Task: Open Card Task Management Review in Board Agile Project Management to Workspace Information Technology and add a team member Softage.1@softage.net, a label Green, a checklist Career Development, an attachment from your onedrive, a color Green and finally, add a card description 'Conduct market analysis for new product launch' and a comment 'Given the potential impact of this task on our company financial performance, let us ensure that we approach it with a focus on ROI.'. Add a start date 'Jan 05, 1900' with a due date 'Jan 12, 1900'
Action: Mouse moved to (56, 267)
Screenshot: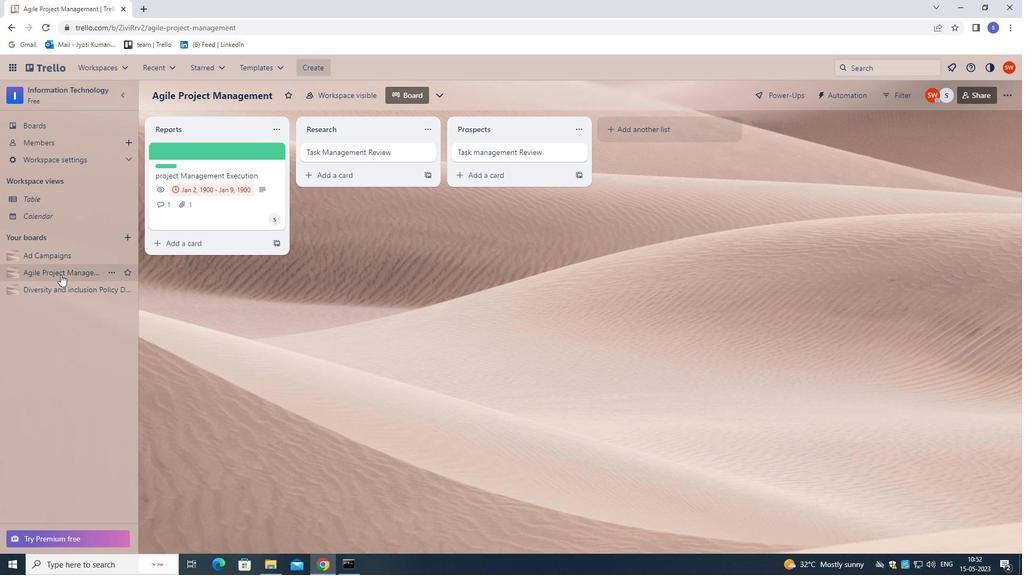 
Action: Mouse pressed left at (56, 267)
Screenshot: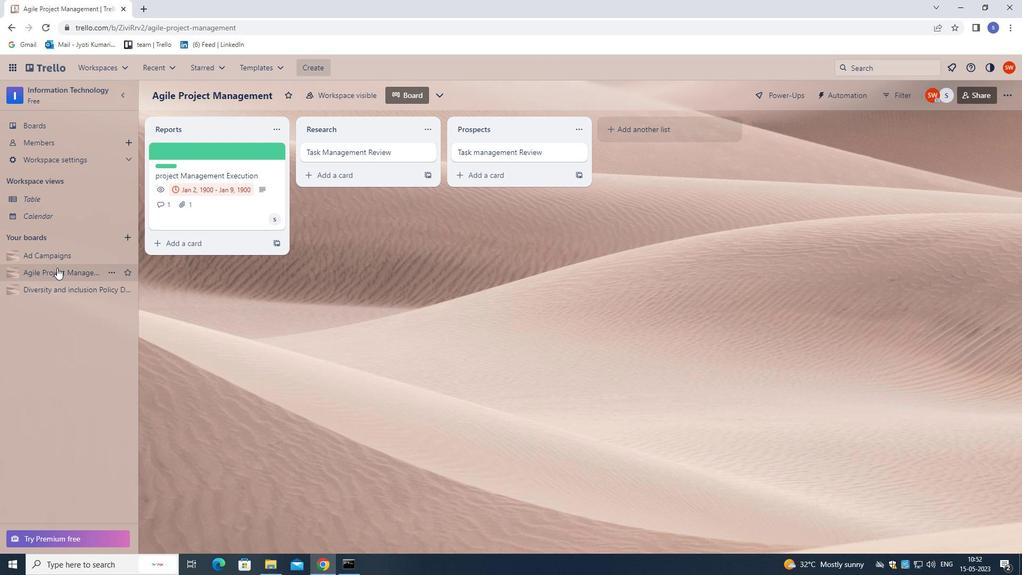 
Action: Mouse pressed left at (56, 267)
Screenshot: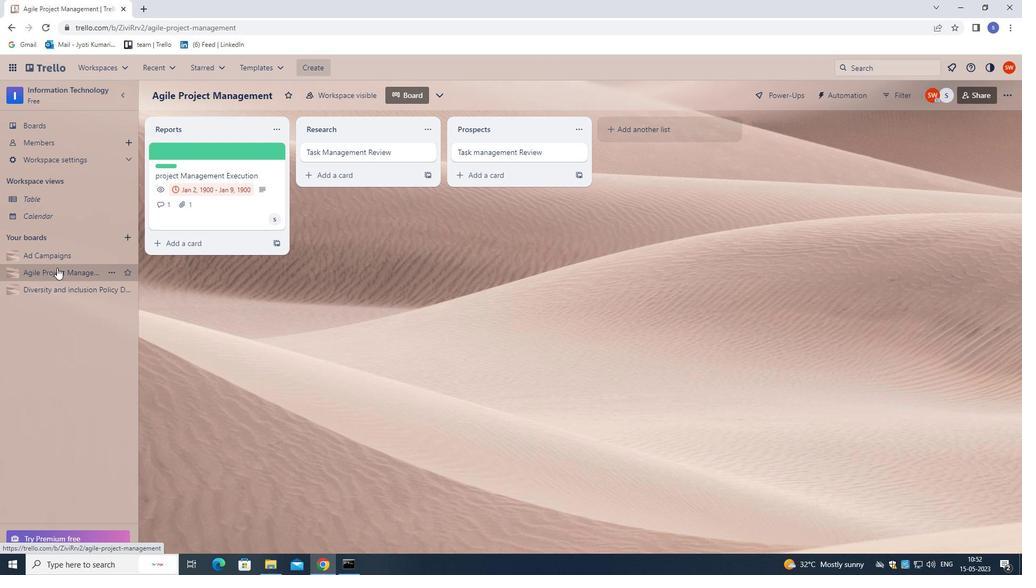 
Action: Mouse moved to (321, 151)
Screenshot: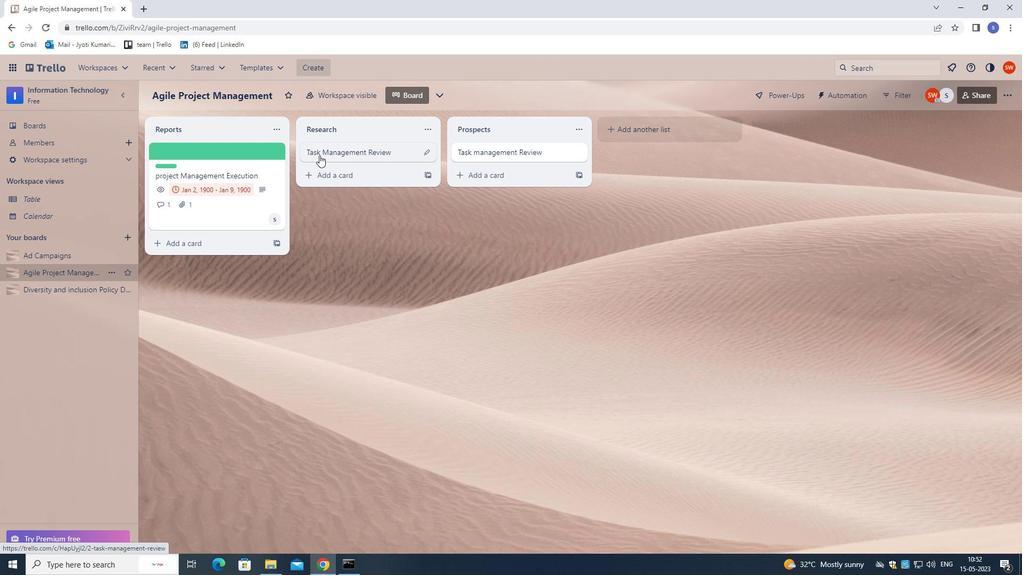 
Action: Mouse pressed left at (321, 151)
Screenshot: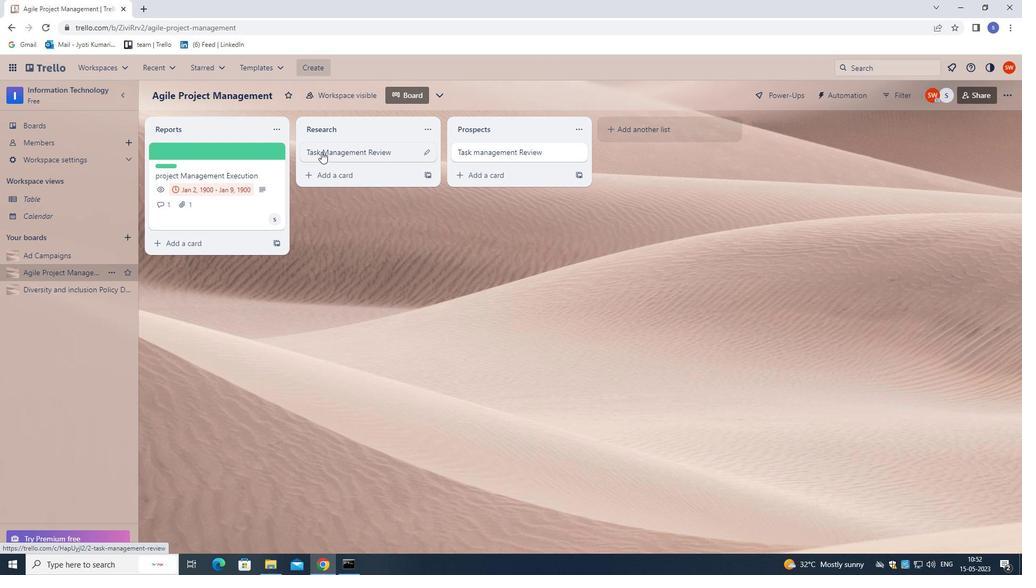 
Action: Mouse moved to (650, 189)
Screenshot: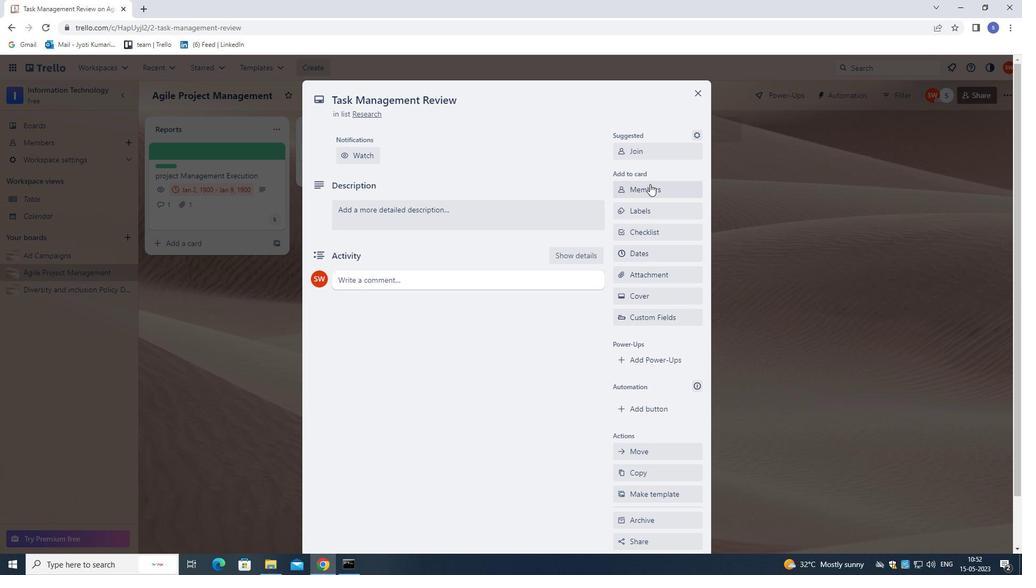 
Action: Mouse pressed left at (650, 189)
Screenshot: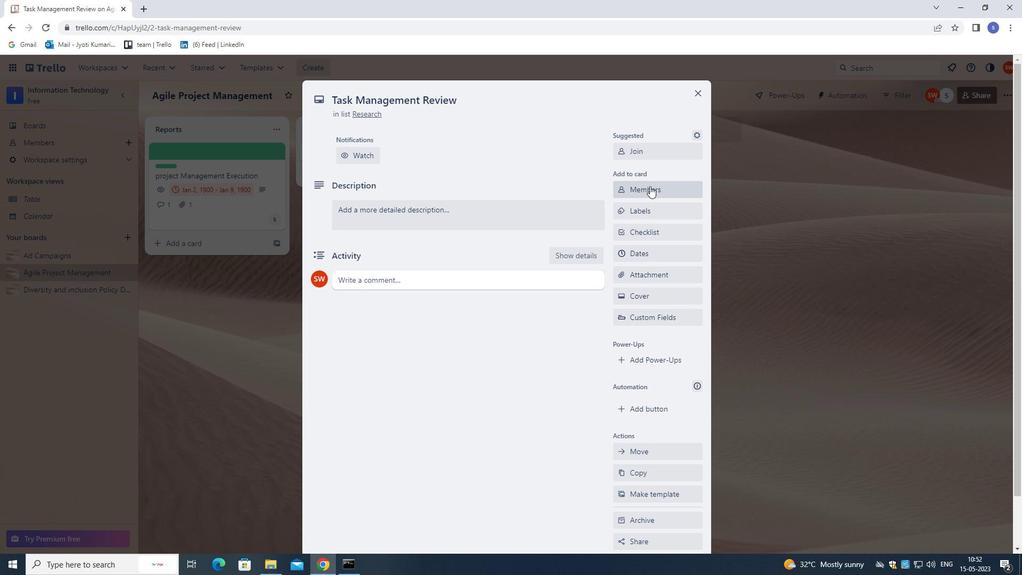 
Action: Mouse moved to (72, 253)
Screenshot: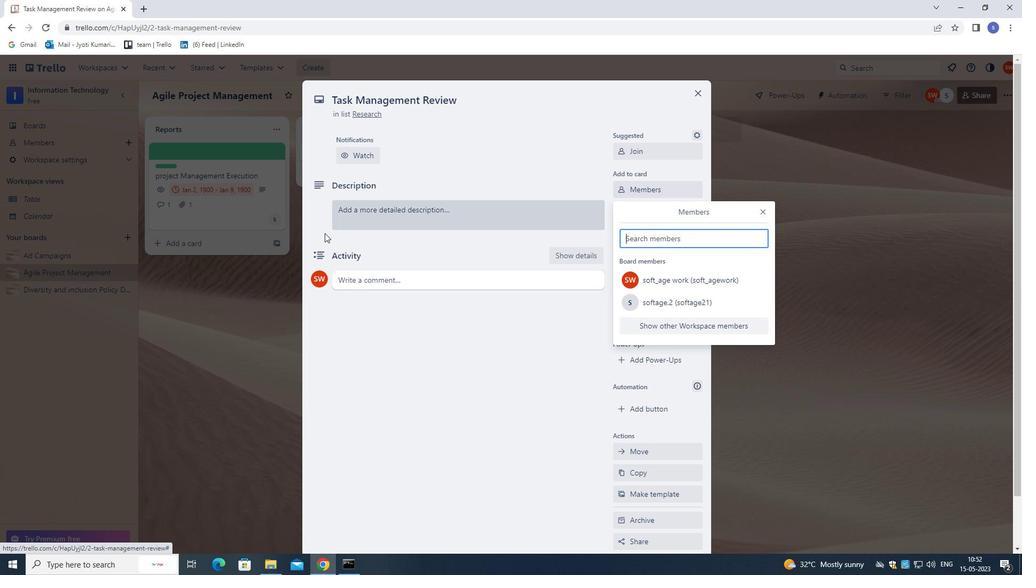 
Action: Key pressed softage.1<Key.shift>@SOFTAGE.NET
Screenshot: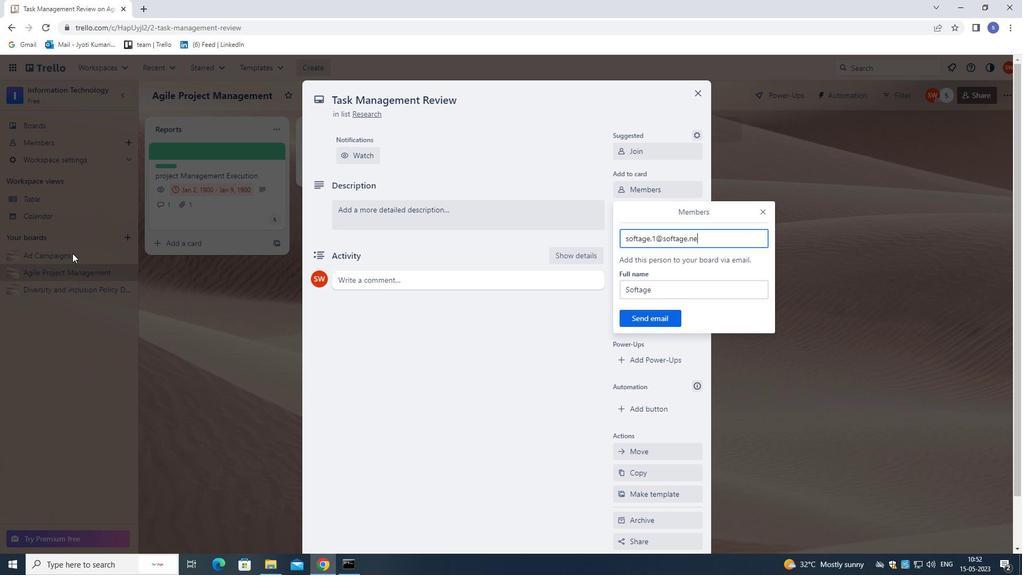 
Action: Mouse moved to (641, 322)
Screenshot: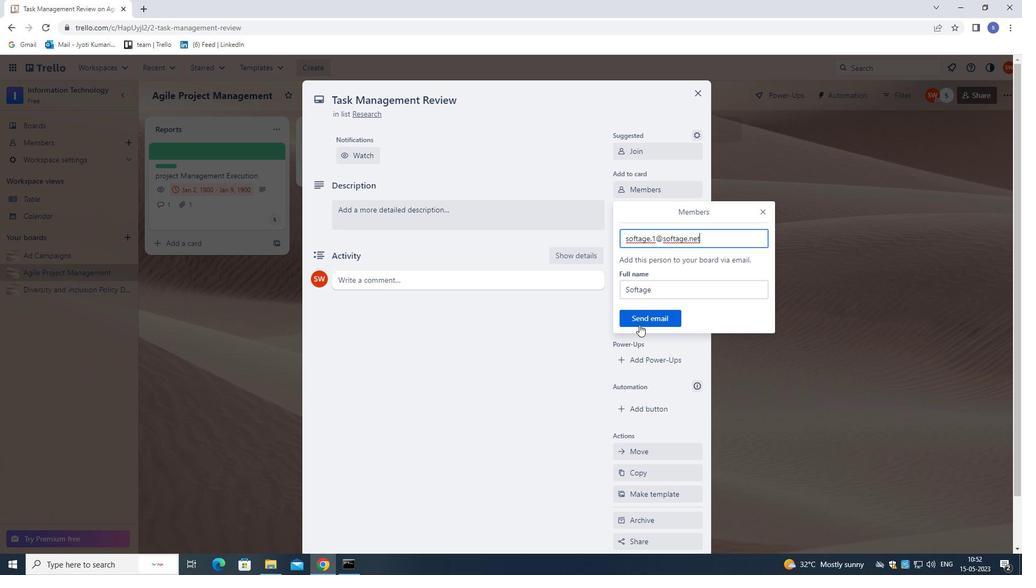 
Action: Mouse pressed left at (641, 322)
Screenshot: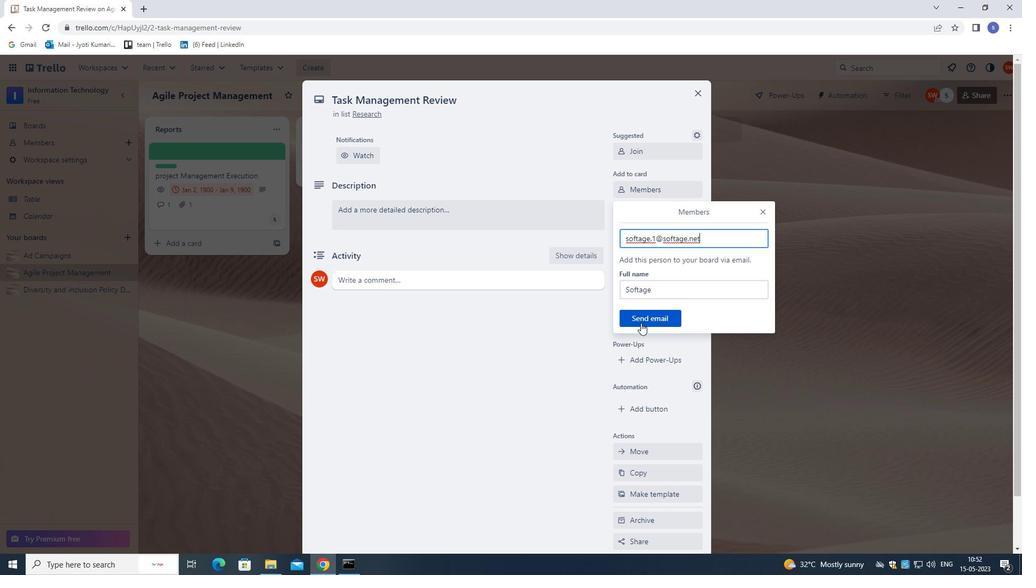
Action: Mouse moved to (652, 213)
Screenshot: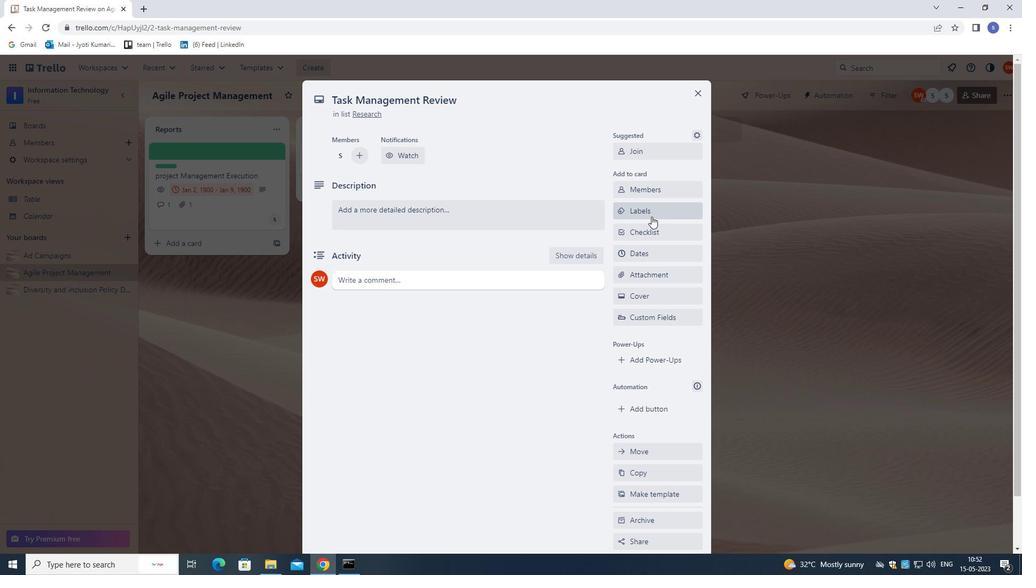 
Action: Mouse pressed left at (652, 213)
Screenshot: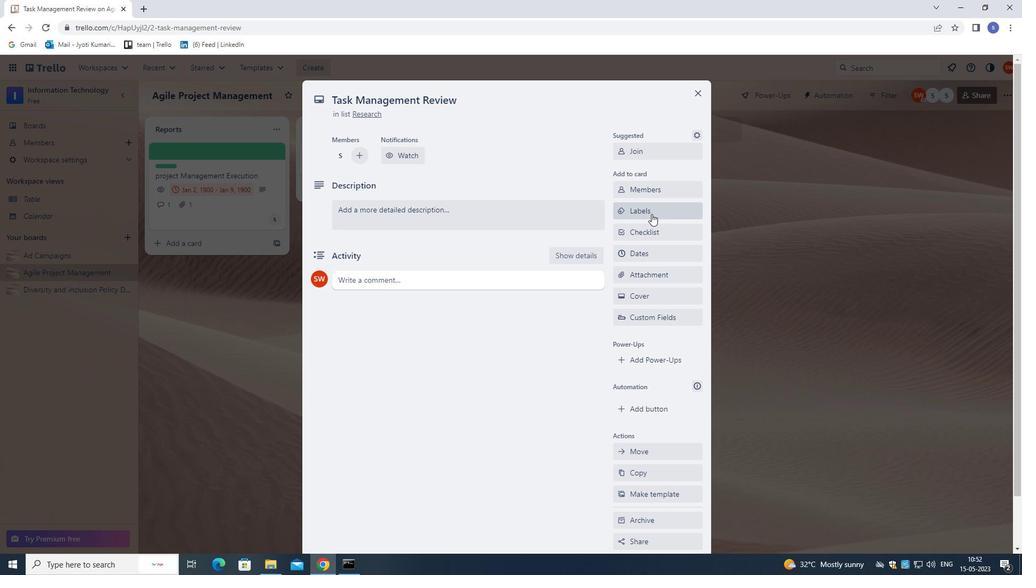 
Action: Mouse moved to (647, 216)
Screenshot: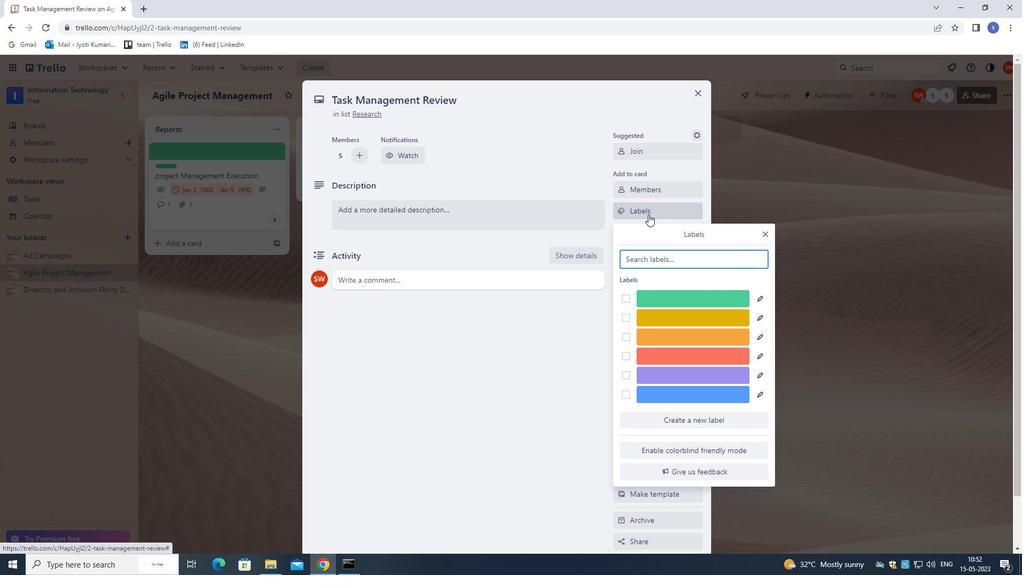 
Action: Key pressed G
Screenshot: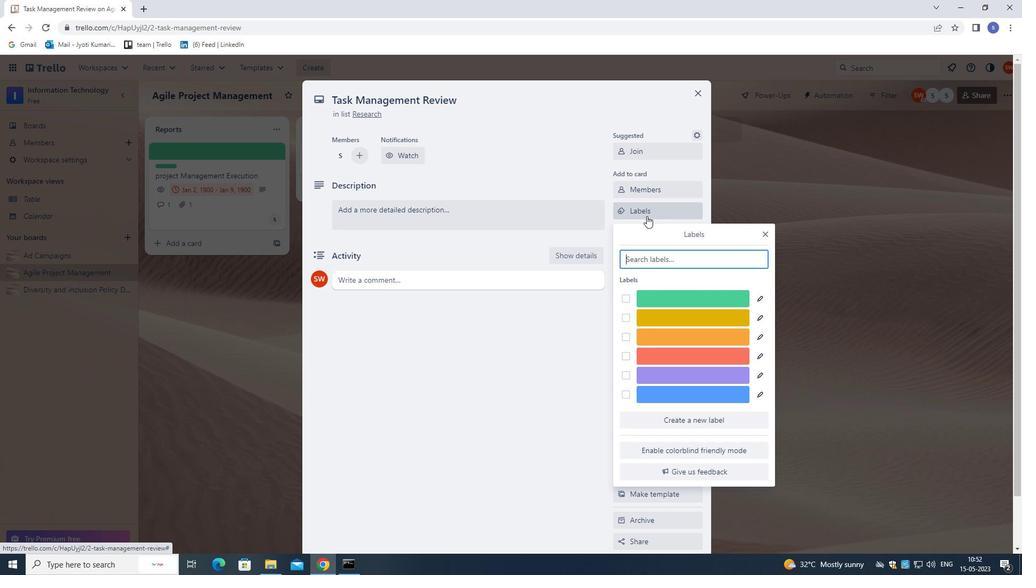 
Action: Mouse moved to (657, 299)
Screenshot: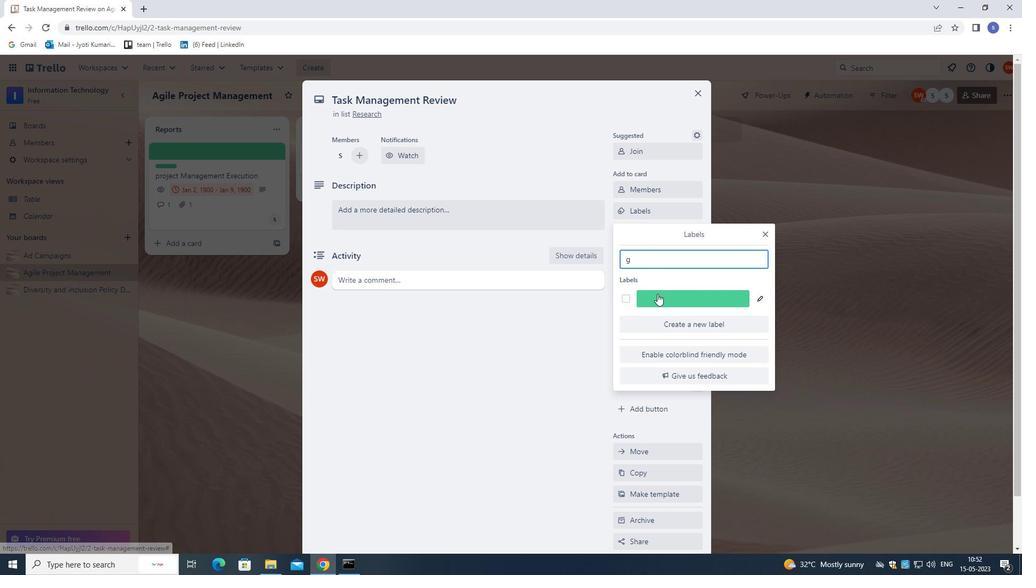 
Action: Mouse pressed left at (657, 299)
Screenshot: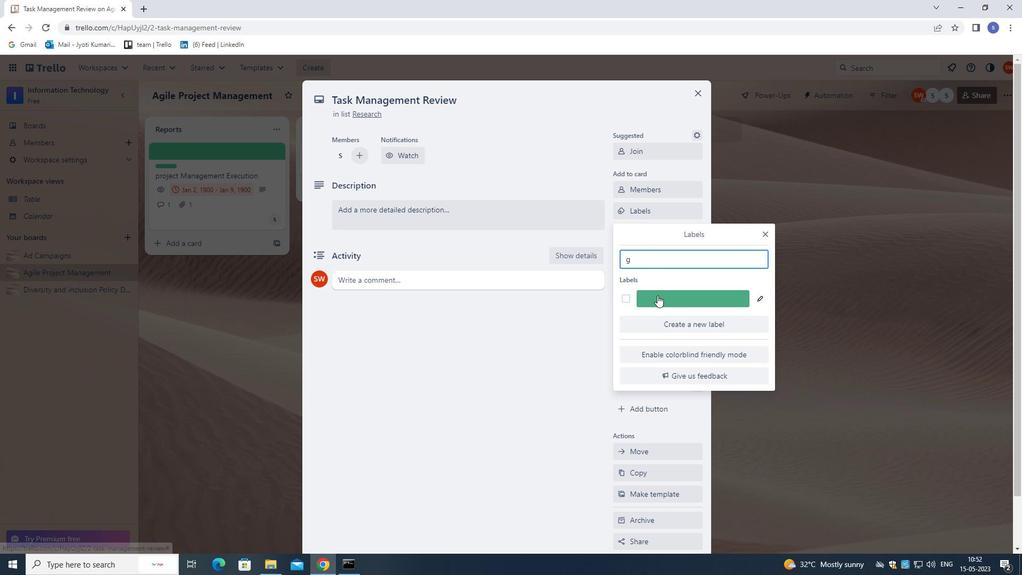 
Action: Mouse moved to (767, 230)
Screenshot: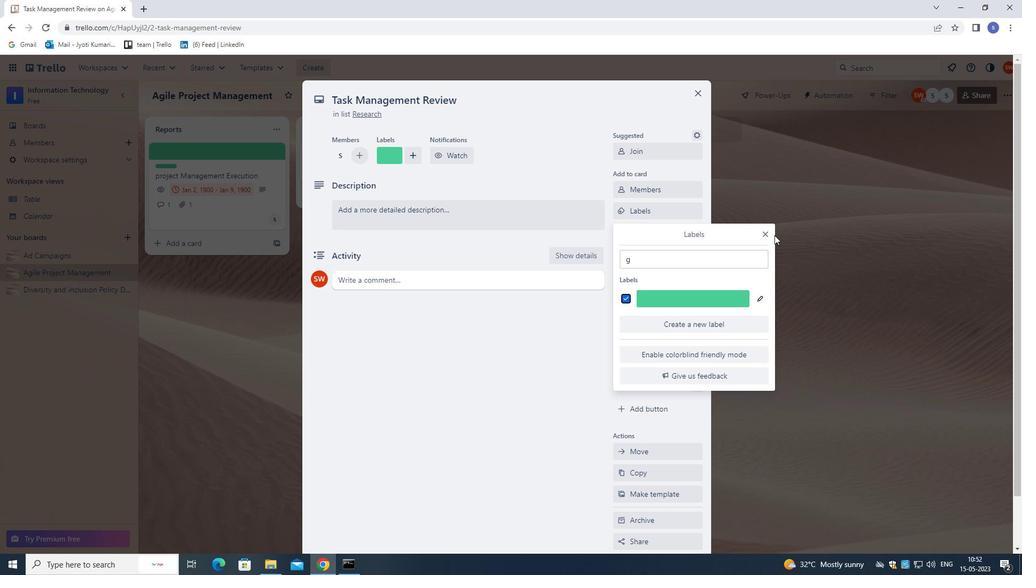 
Action: Mouse pressed left at (767, 230)
Screenshot: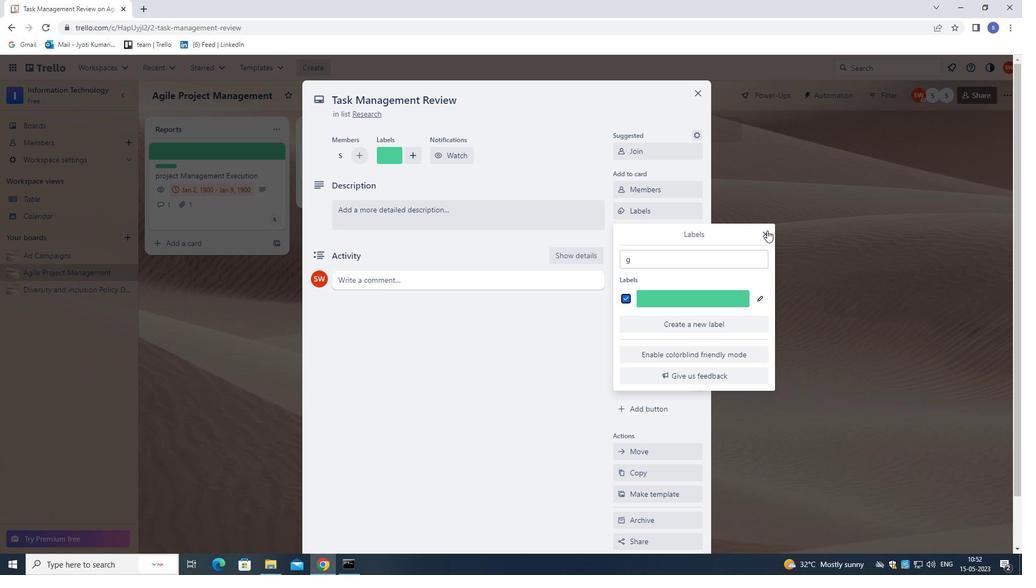 
Action: Mouse moved to (665, 232)
Screenshot: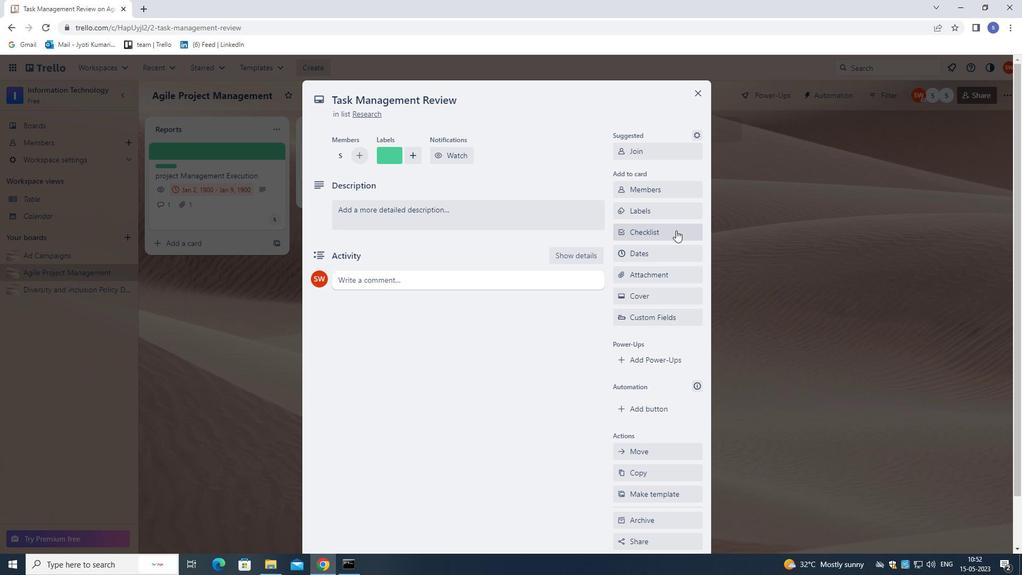 
Action: Mouse pressed left at (665, 232)
Screenshot: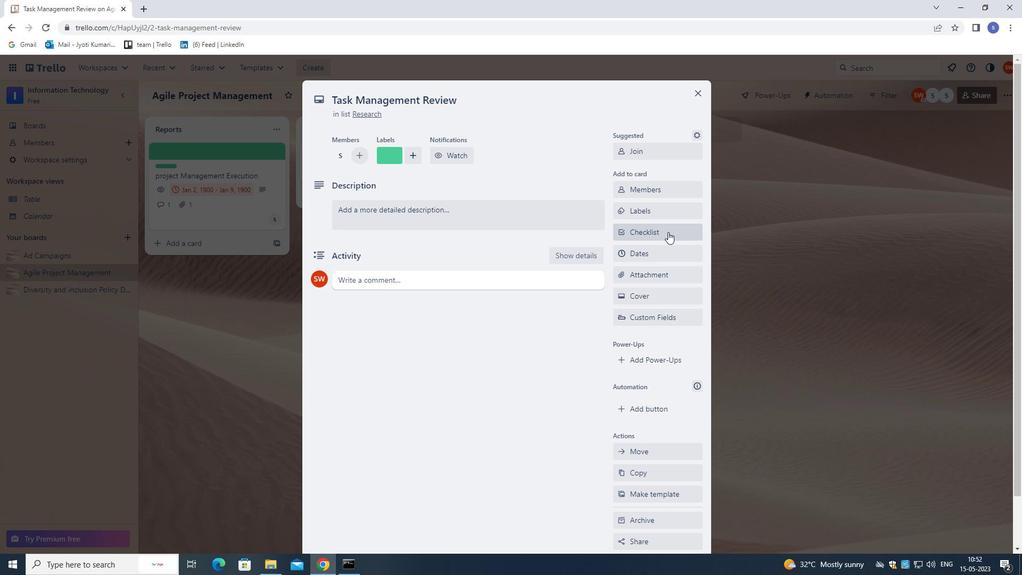 
Action: Mouse moved to (361, 299)
Screenshot: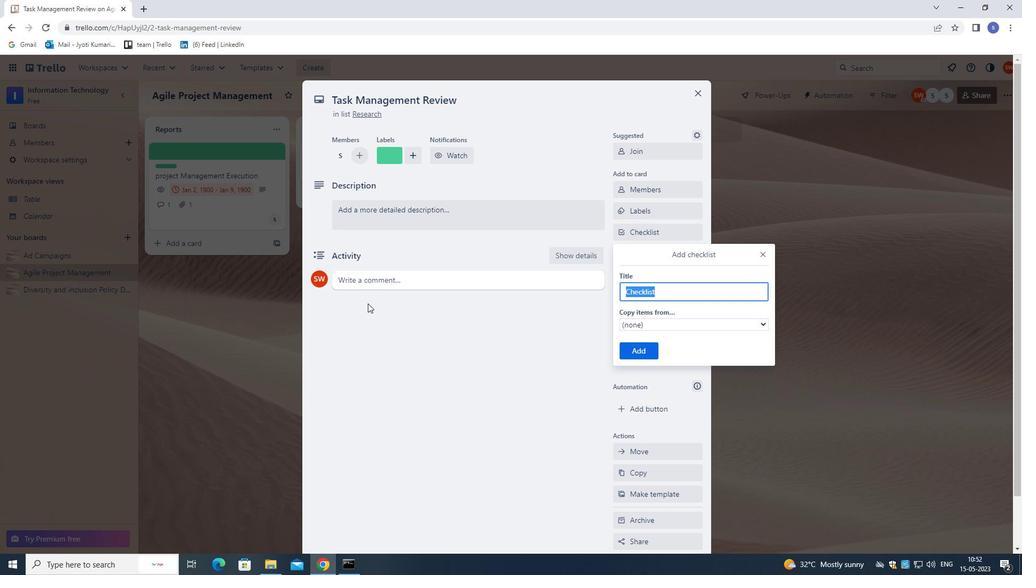 
Action: Key pressed <Key.shift>CAREER<Key.space><Key.shift>DEVELOPMENT
Screenshot: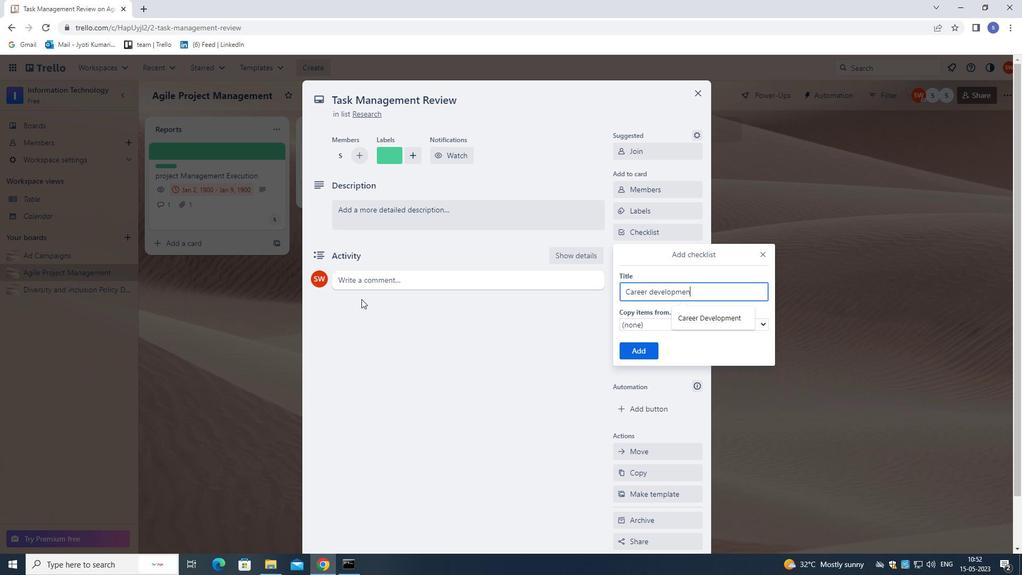 
Action: Mouse moved to (541, 370)
Screenshot: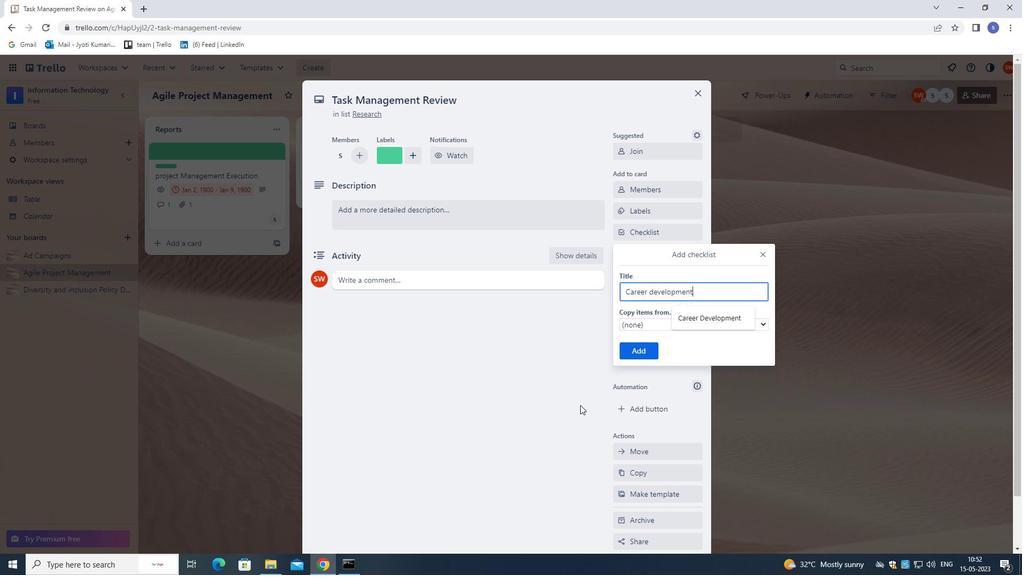 
Action: Key pressed <Key.enter>
Screenshot: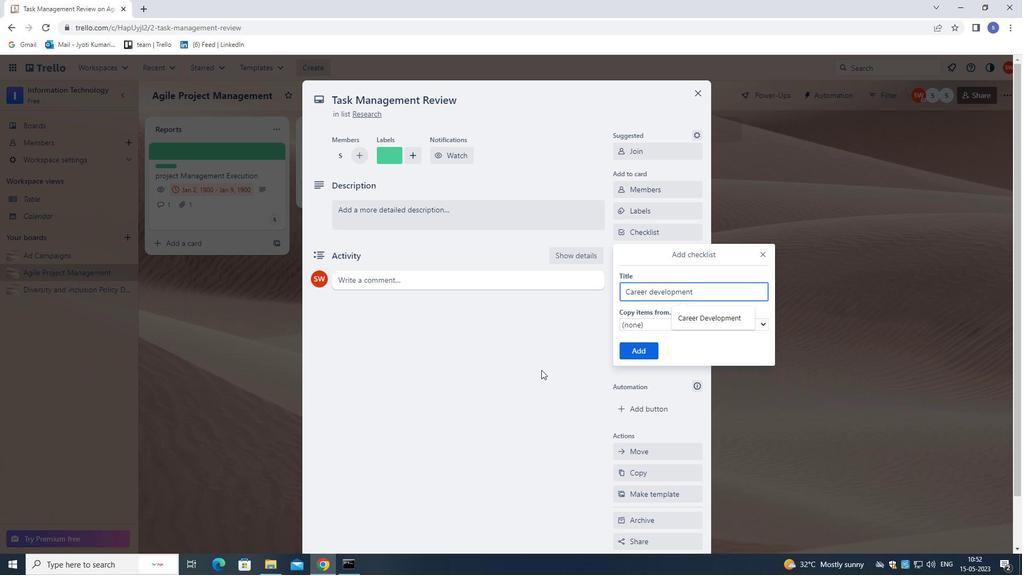 
Action: Mouse moved to (654, 253)
Screenshot: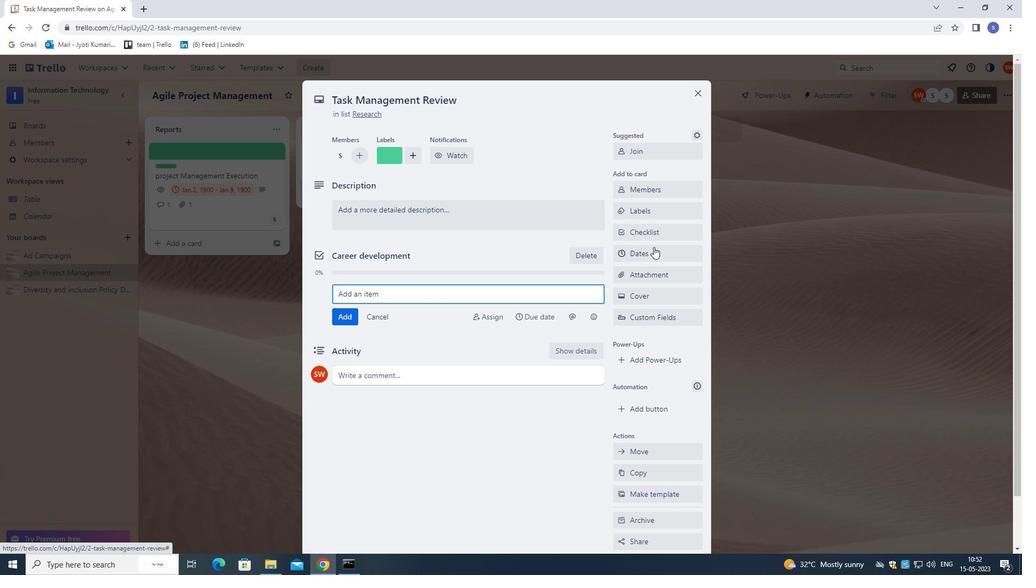 
Action: Mouse pressed left at (654, 253)
Screenshot: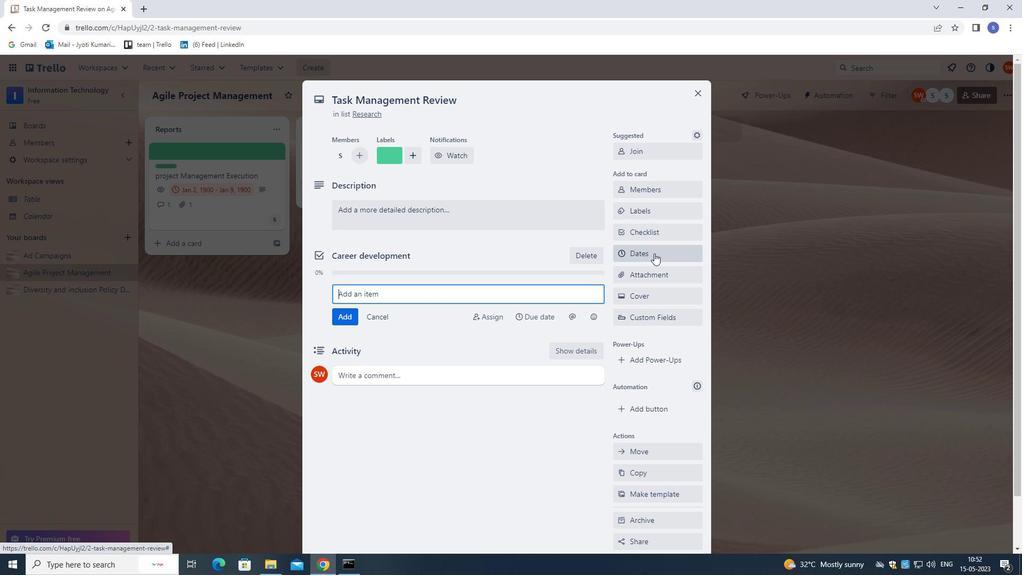 
Action: Mouse moved to (625, 290)
Screenshot: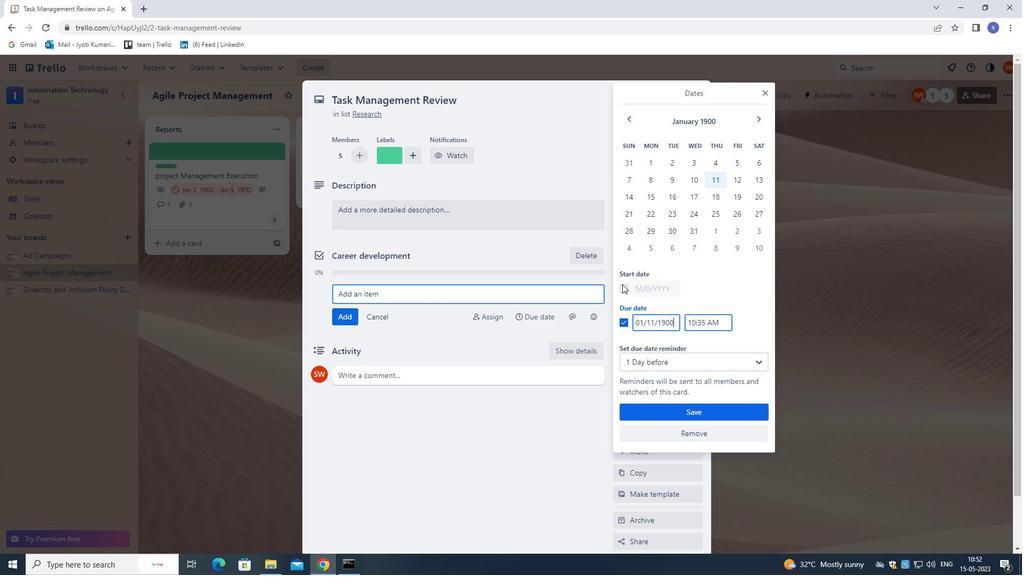 
Action: Mouse pressed left at (625, 290)
Screenshot: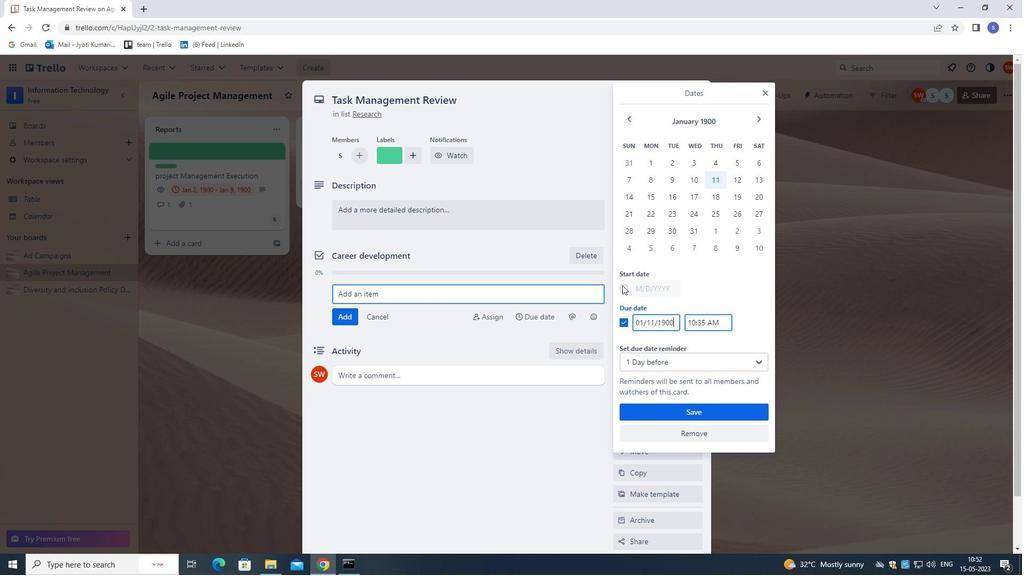 
Action: Mouse moved to (736, 164)
Screenshot: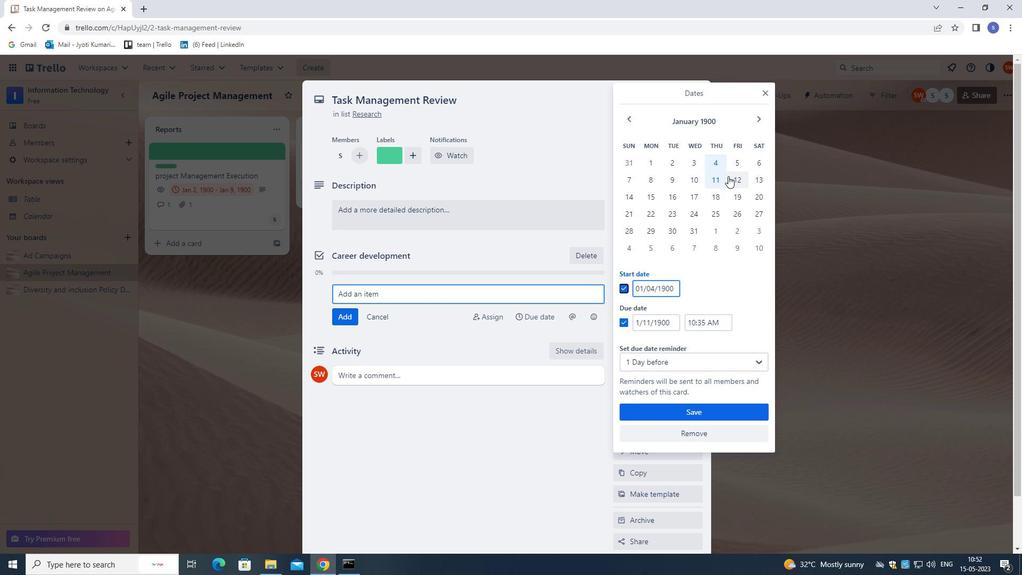 
Action: Mouse pressed left at (736, 164)
Screenshot: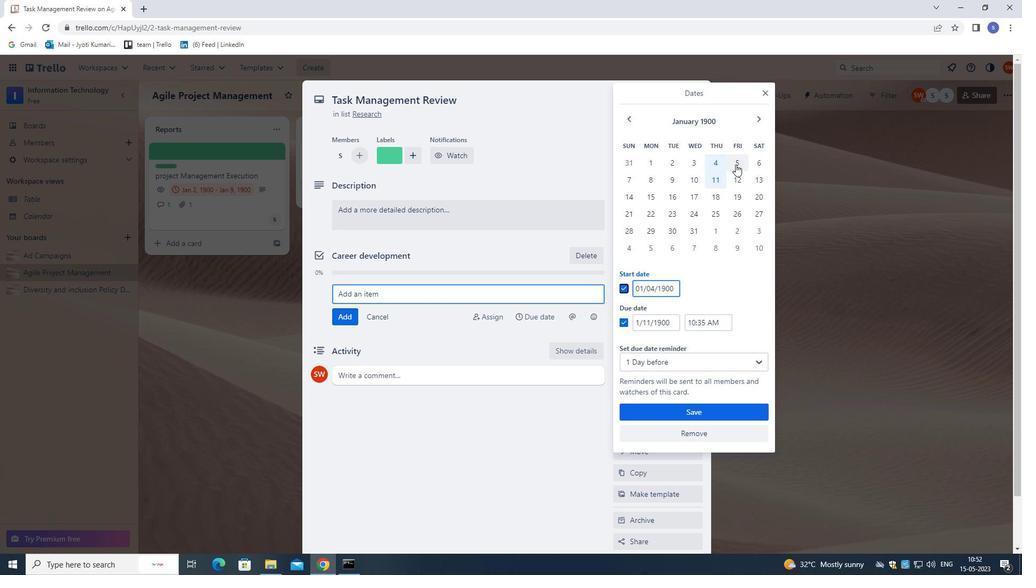 
Action: Mouse moved to (743, 183)
Screenshot: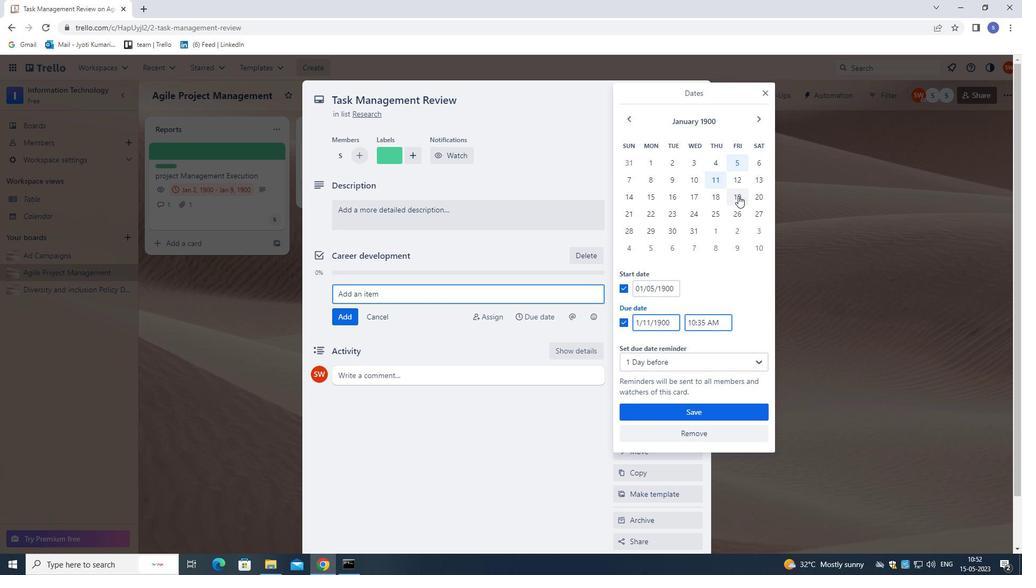 
Action: Mouse pressed left at (743, 183)
Screenshot: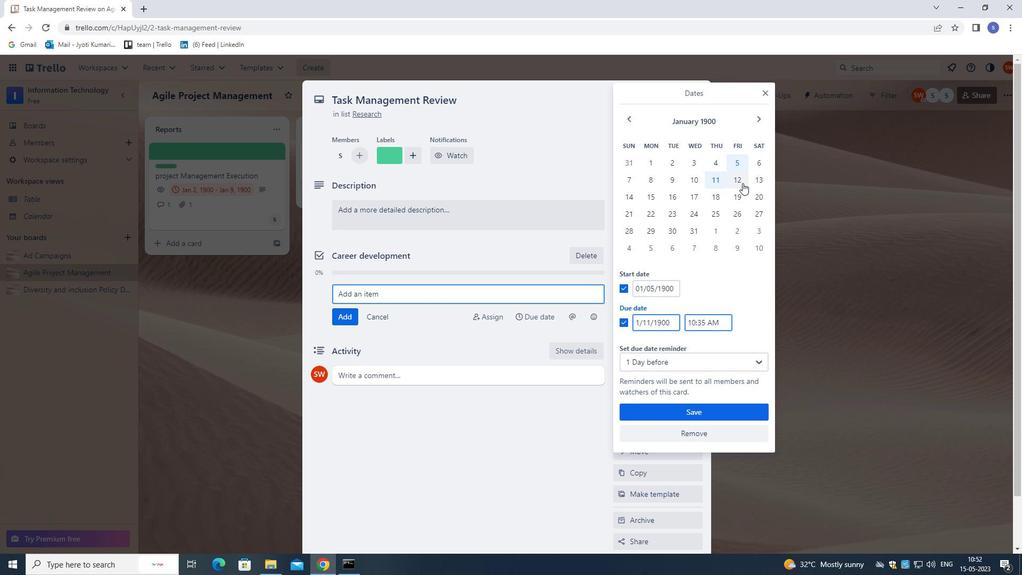 
Action: Mouse moved to (676, 413)
Screenshot: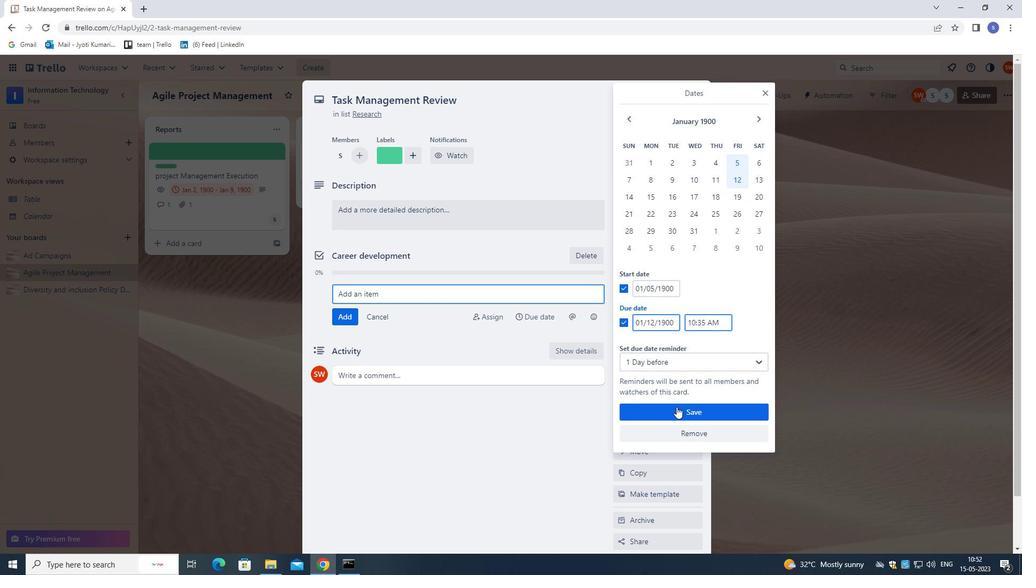
Action: Mouse pressed left at (676, 413)
Screenshot: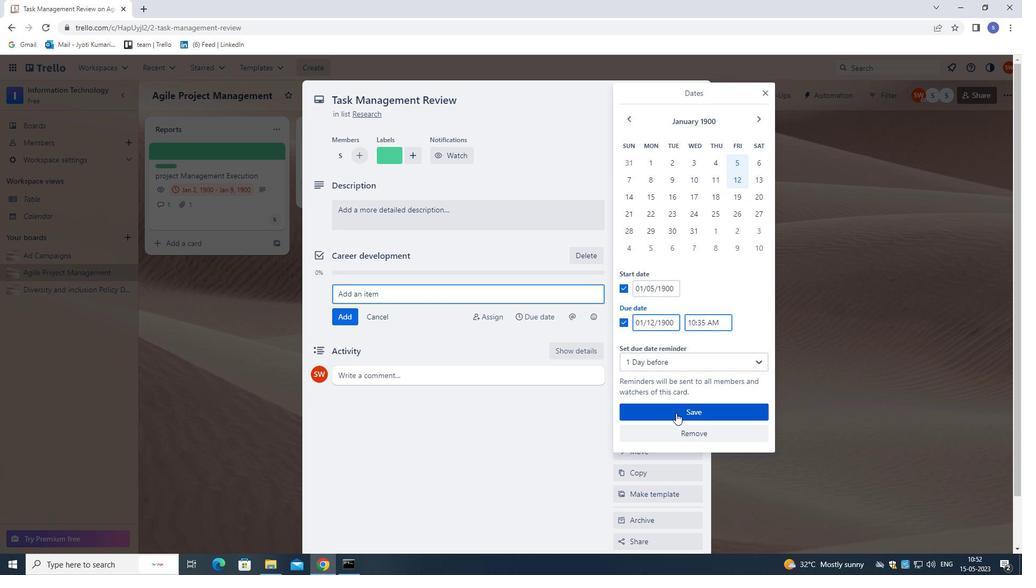 
Action: Mouse moved to (648, 270)
Screenshot: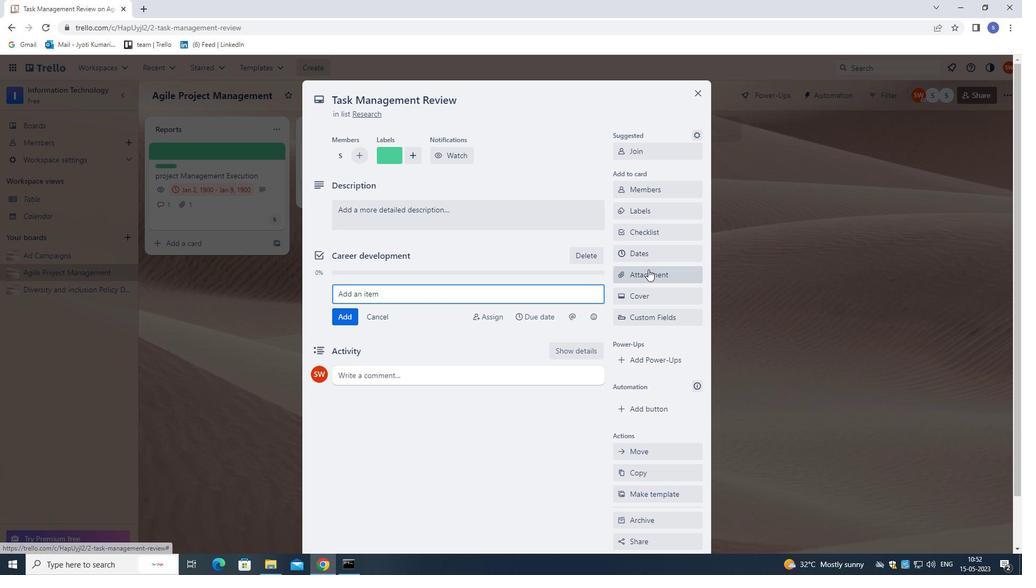 
Action: Mouse pressed left at (648, 270)
Screenshot: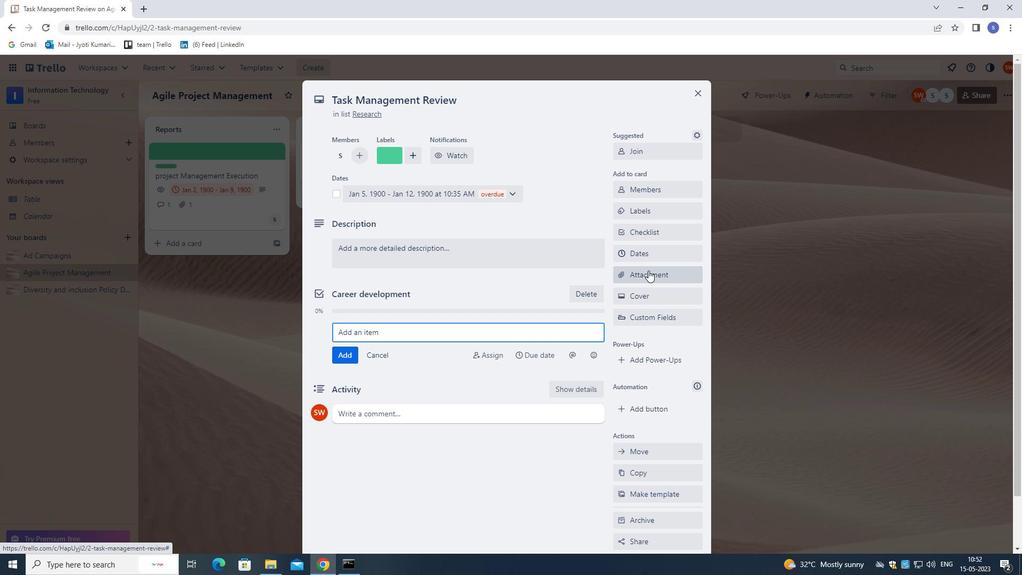 
Action: Mouse moved to (655, 401)
Screenshot: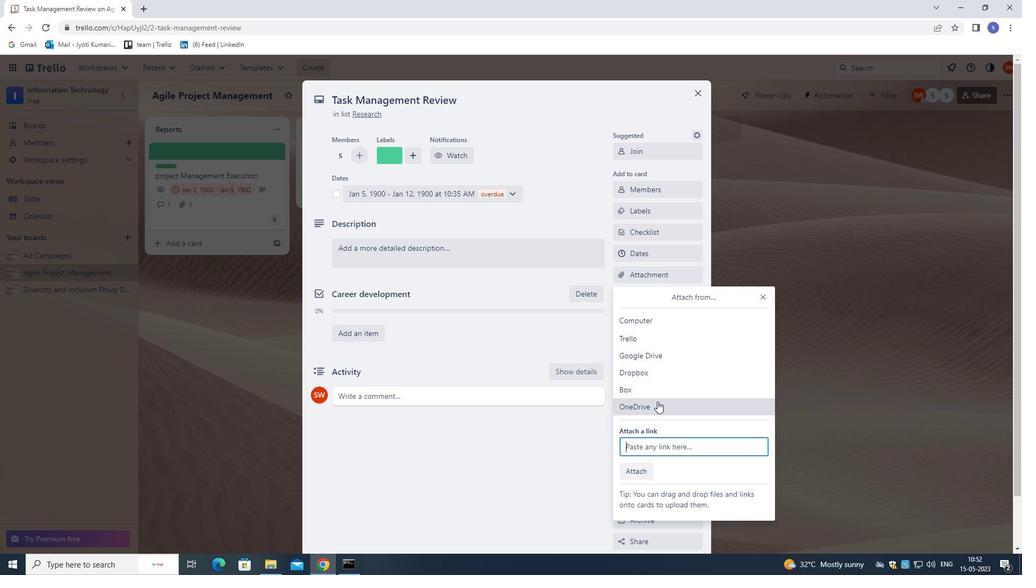 
Action: Mouse pressed left at (655, 401)
Screenshot: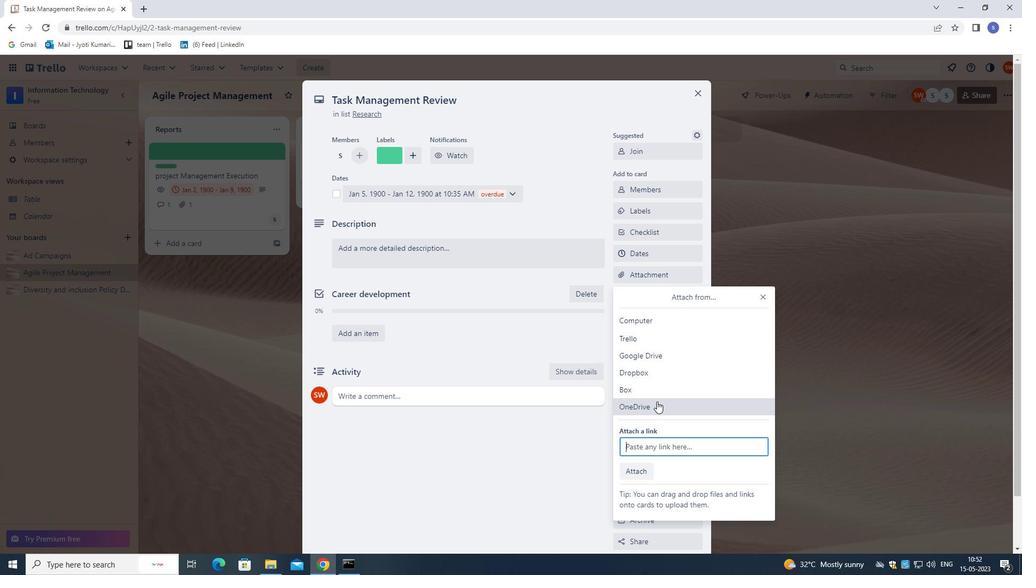 
Action: Mouse moved to (388, 208)
Screenshot: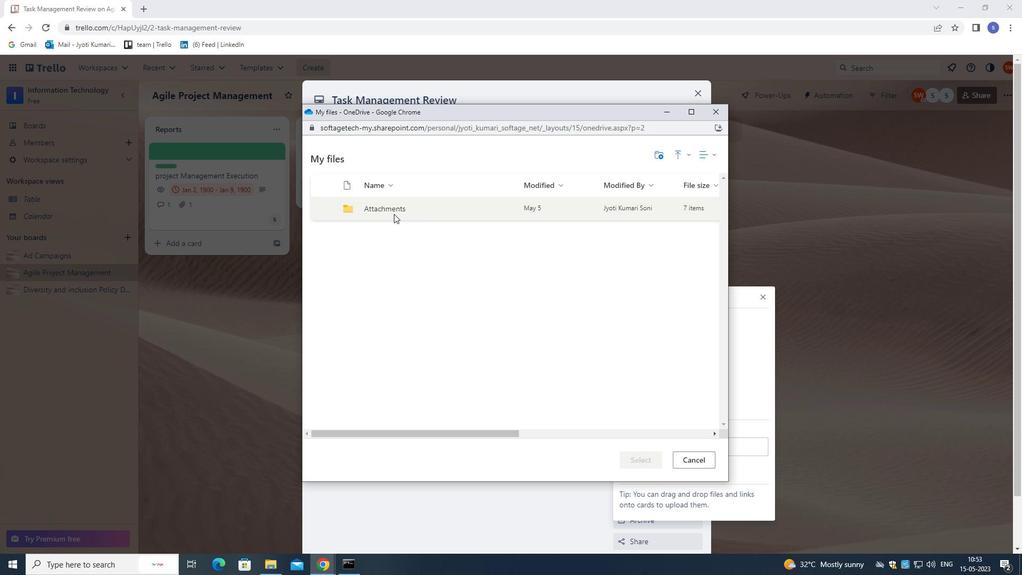 
Action: Mouse pressed left at (388, 208)
Screenshot: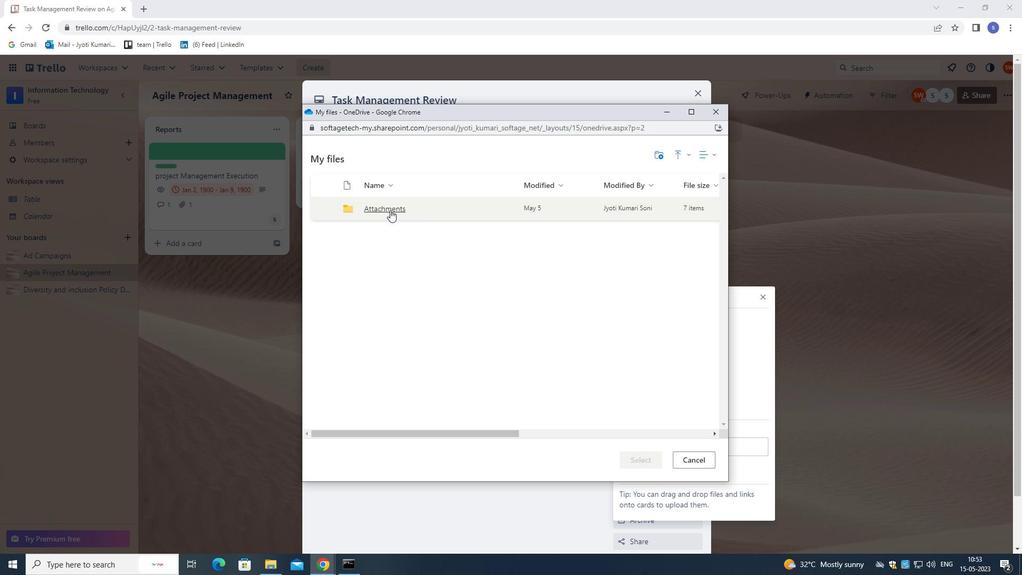 
Action: Mouse moved to (459, 296)
Screenshot: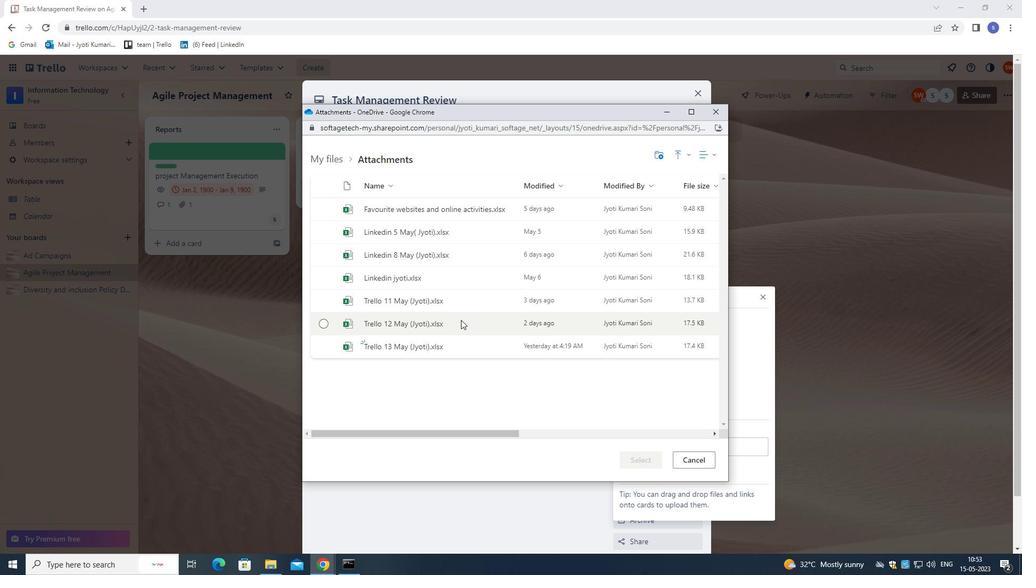 
Action: Mouse pressed left at (459, 296)
Screenshot: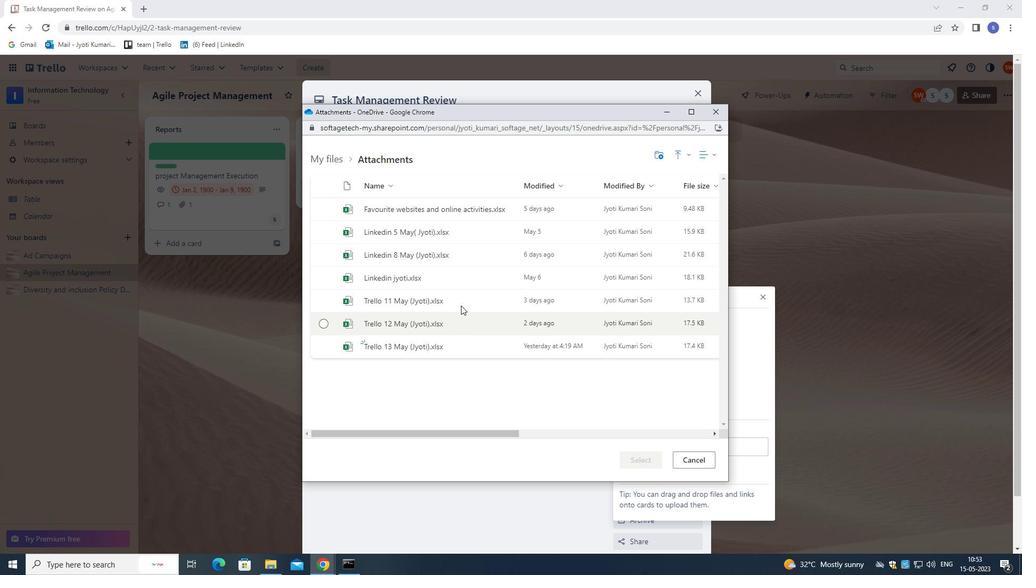 
Action: Mouse moved to (651, 462)
Screenshot: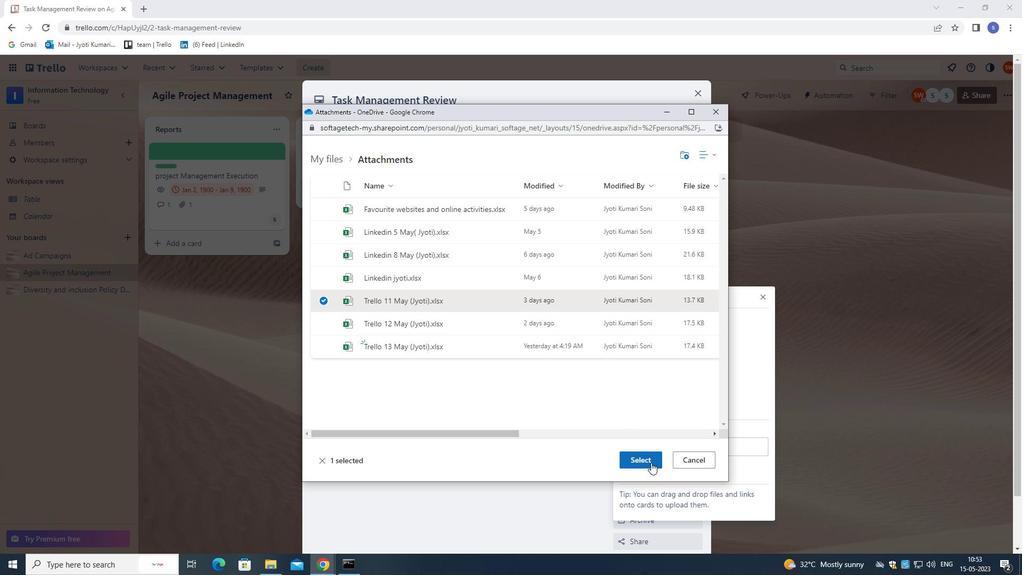 
Action: Mouse pressed left at (651, 462)
Screenshot: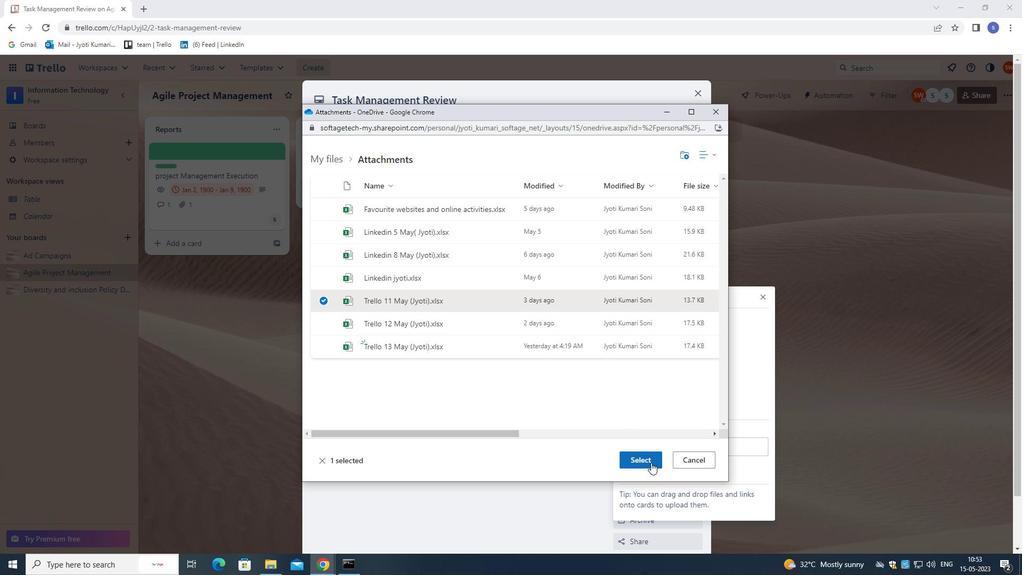 
Action: Mouse moved to (645, 297)
Screenshot: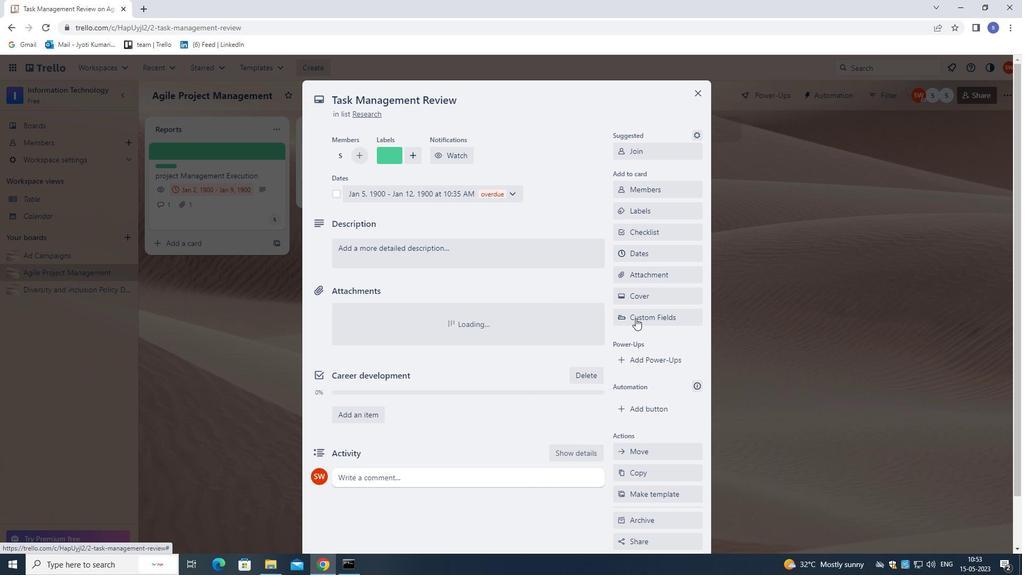 
Action: Mouse pressed left at (645, 297)
Screenshot: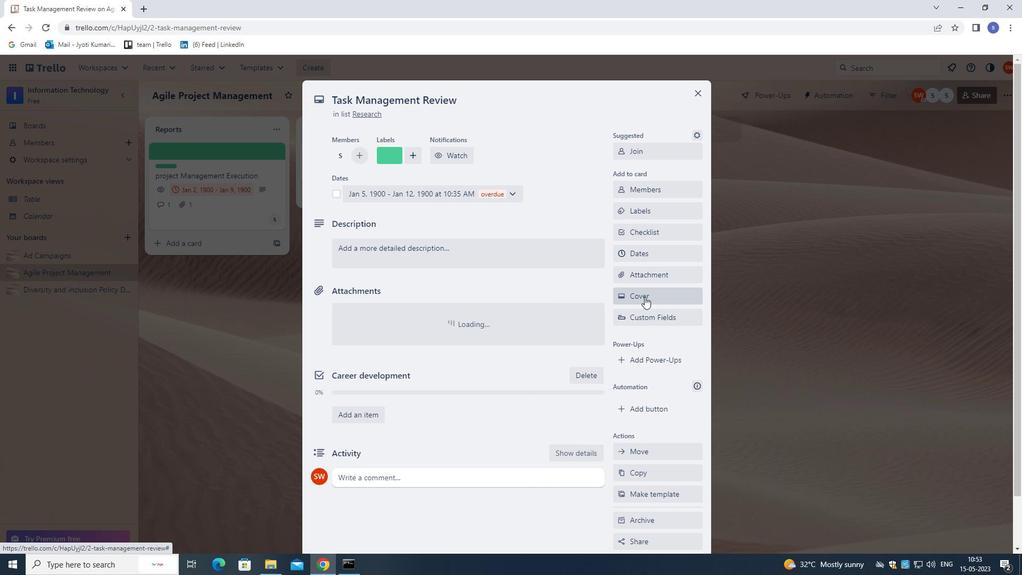 
Action: Mouse moved to (637, 334)
Screenshot: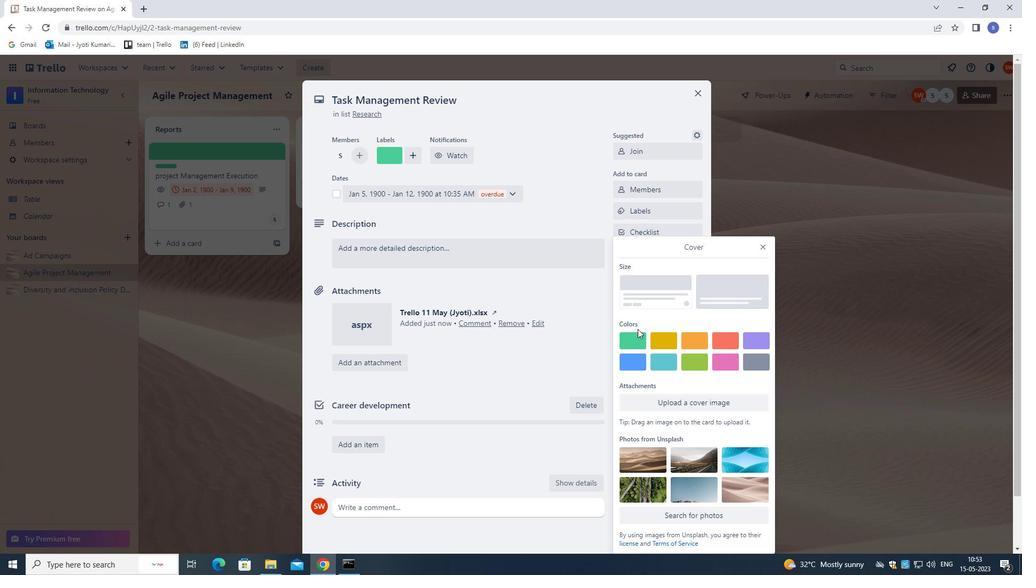 
Action: Mouse pressed left at (637, 334)
Screenshot: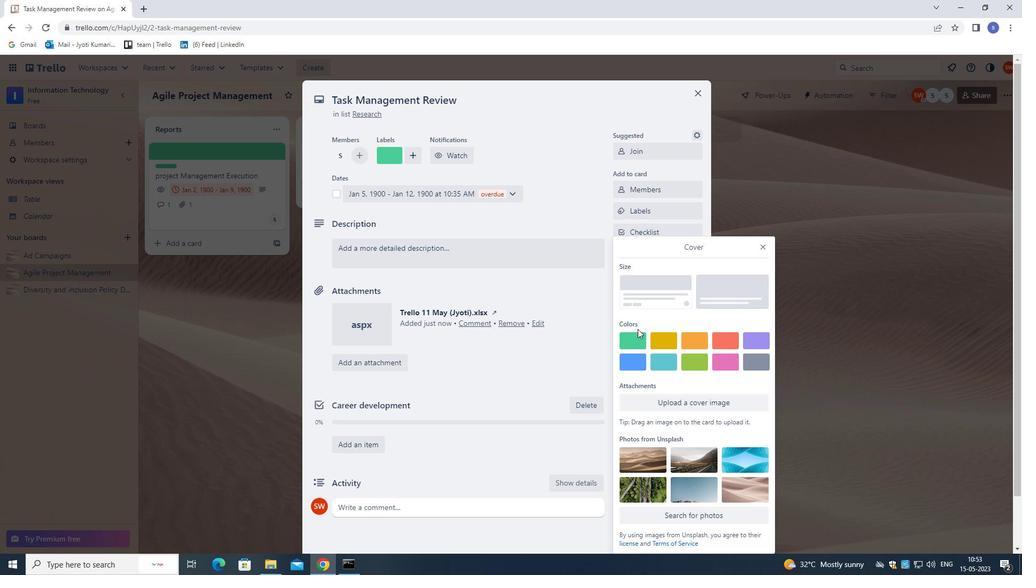 
Action: Mouse moved to (764, 226)
Screenshot: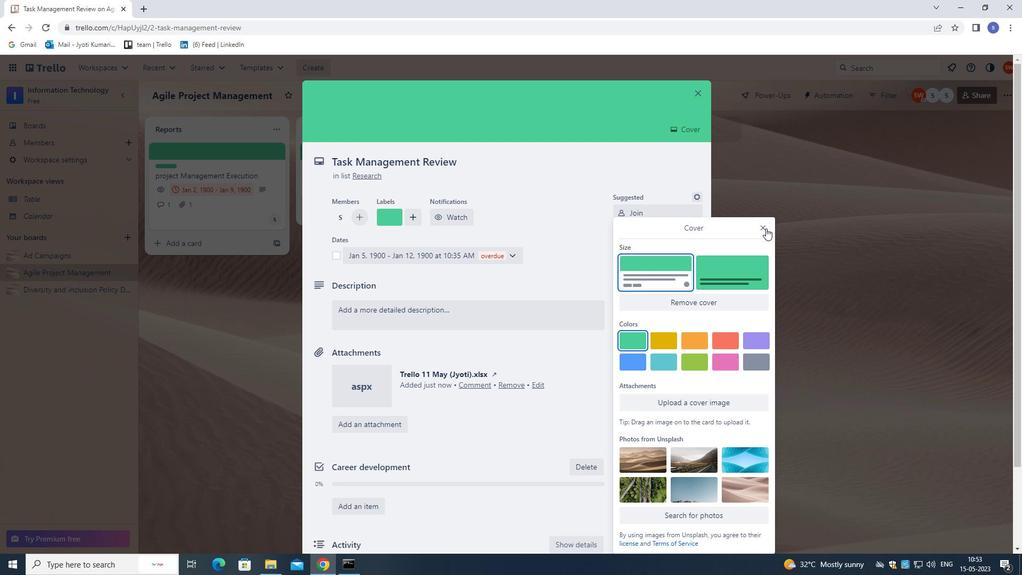 
Action: Mouse pressed left at (764, 226)
Screenshot: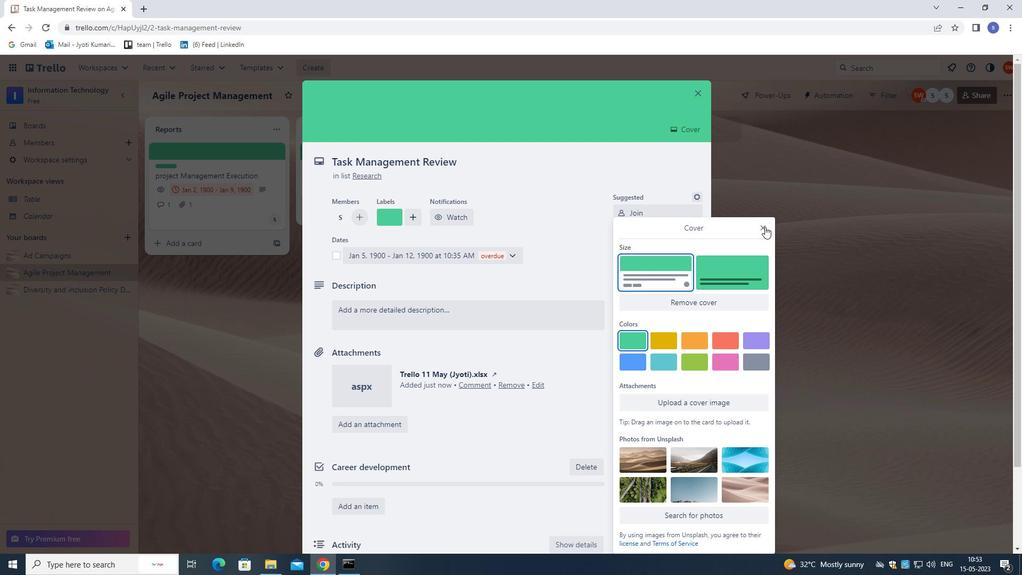 
Action: Mouse moved to (455, 315)
Screenshot: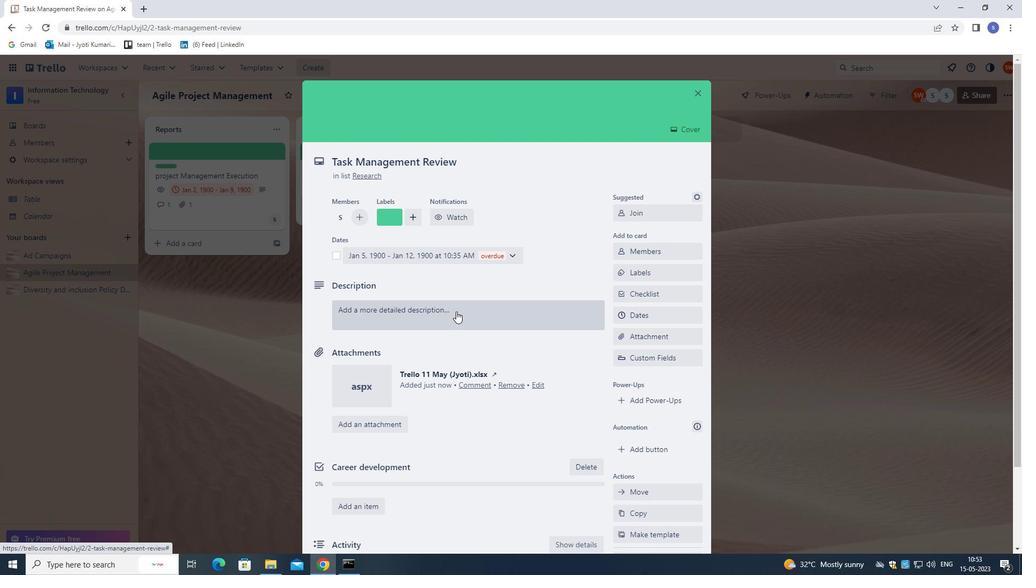 
Action: Mouse pressed left at (455, 315)
Screenshot: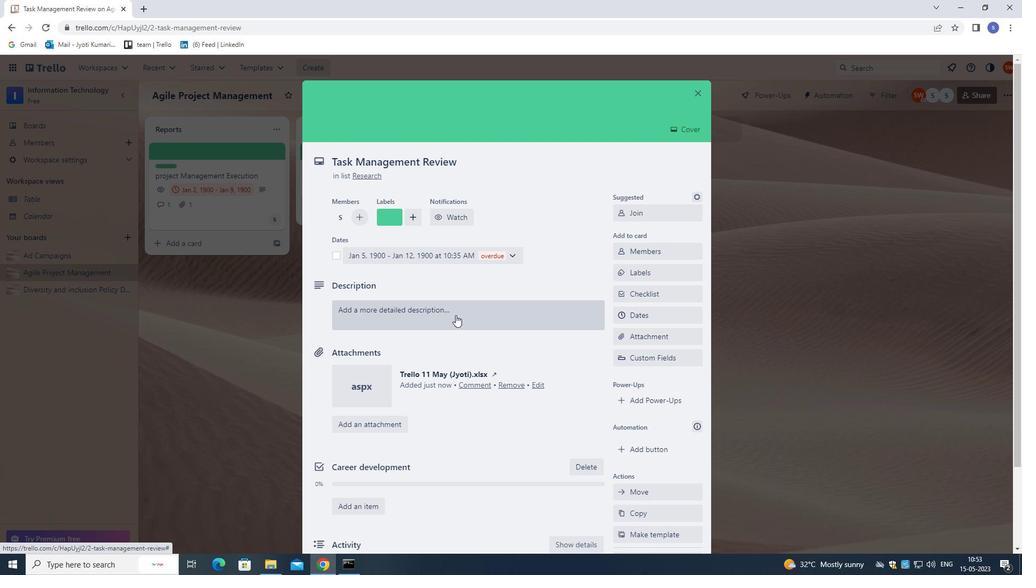 
Action: Mouse moved to (460, 315)
Screenshot: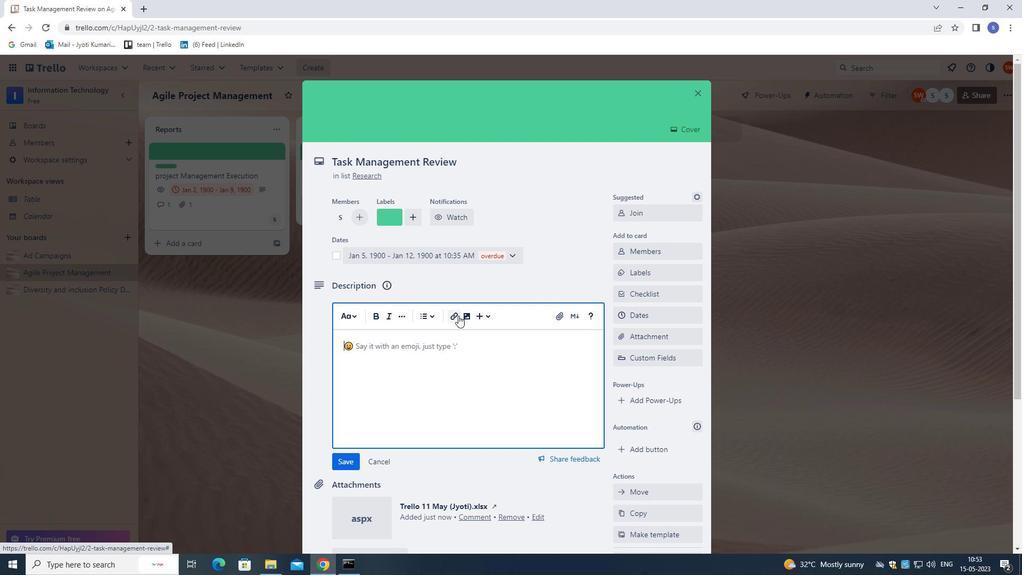 
Action: Key pressed <Key.shift>CONDUCT<Key.space>MARKET<Key.space>FINANCIAL<Key.space>PERFORMANCE<Key.space>,<Key.space>LE<Key.backspace><Key.backspace><Key.backspace><Key.backspace><Key.backspace><Key.backspace><Key.backspace><Key.backspace><Key.backspace><Key.backspace><Key.backspace><Key.backspace><Key.backspace><Key.backspace><Key.backspace><Key.backspace><Key.backspace><Key.backspace><Key.backspace><Key.backspace><Key.backspace><Key.backspace><Key.backspace><Key.backspace><Key.backspace><Key.backspace>ANALYSIS<Key.space>FOR<Key.space>NEW<Key.space>PRODUCT<Key.space>LAUNCH.
Screenshot: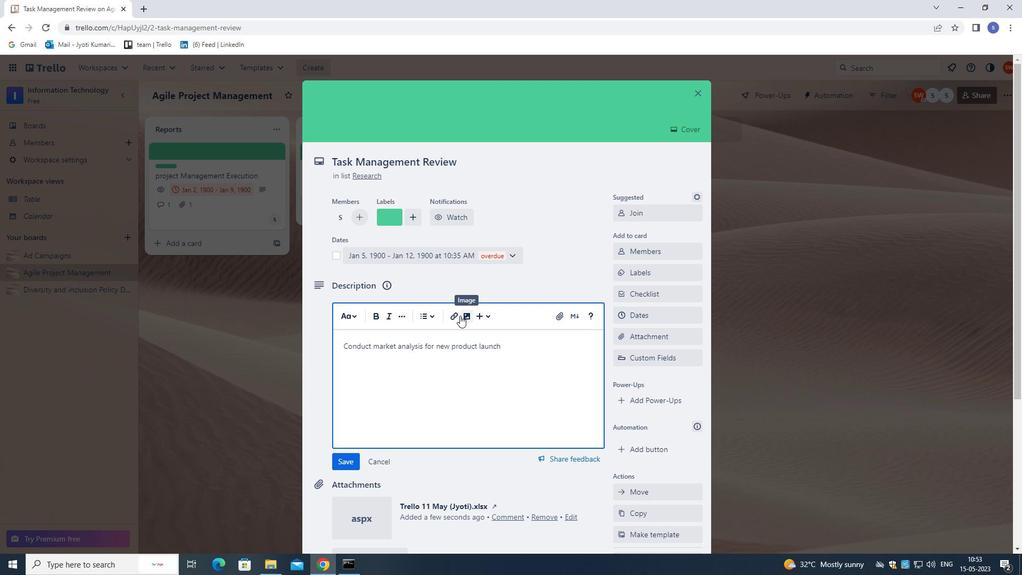 
Action: Mouse moved to (463, 333)
Screenshot: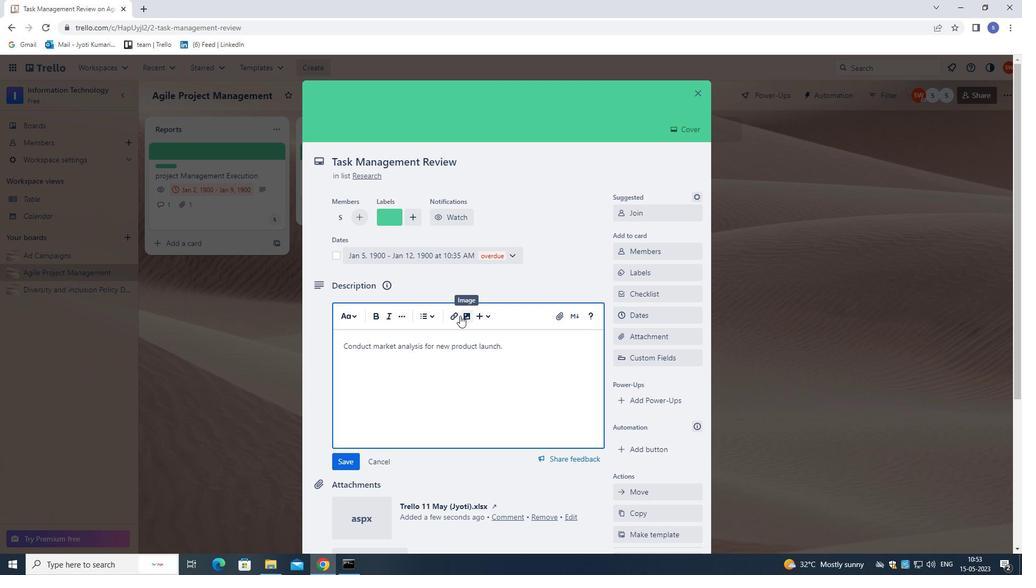 
Action: Mouse scrolled (463, 332) with delta (0, 0)
Screenshot: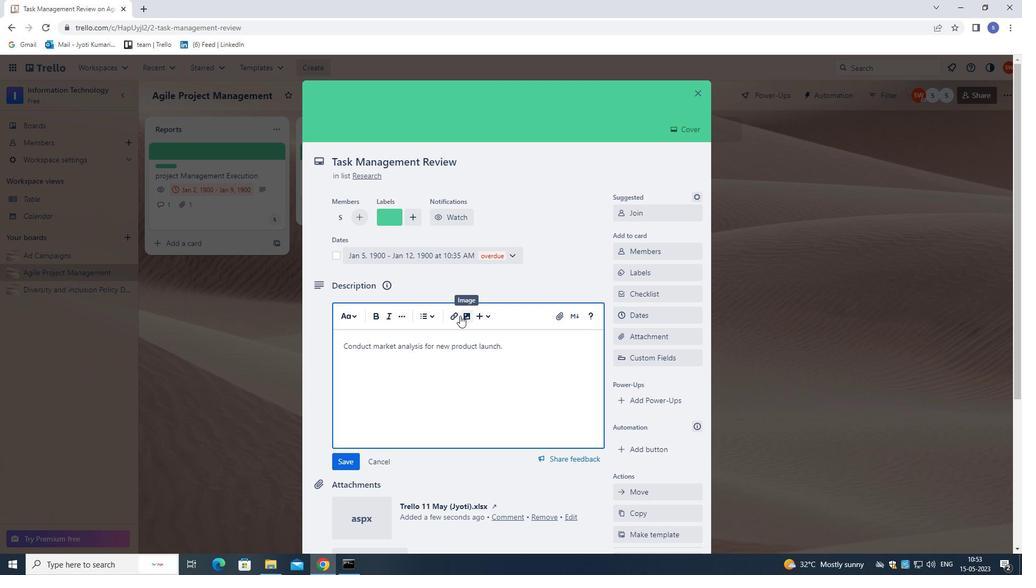 
Action: Mouse moved to (464, 346)
Screenshot: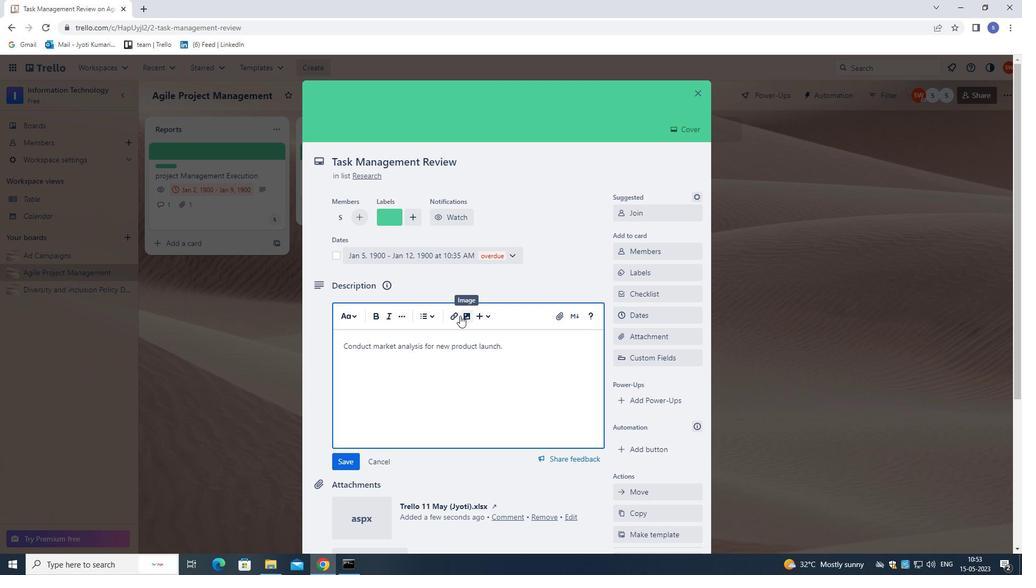 
Action: Mouse scrolled (464, 346) with delta (0, 0)
Screenshot: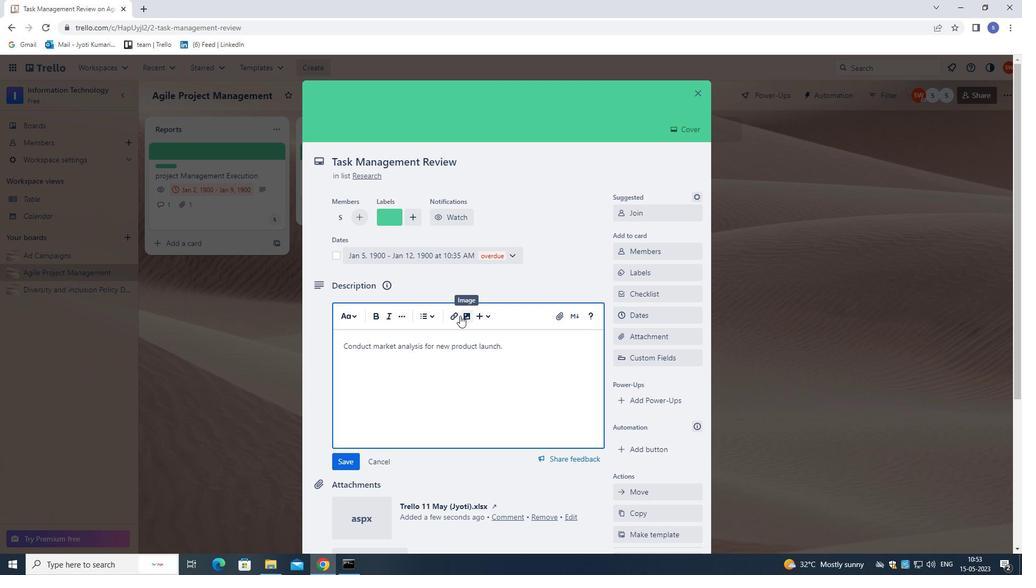 
Action: Mouse moved to (465, 355)
Screenshot: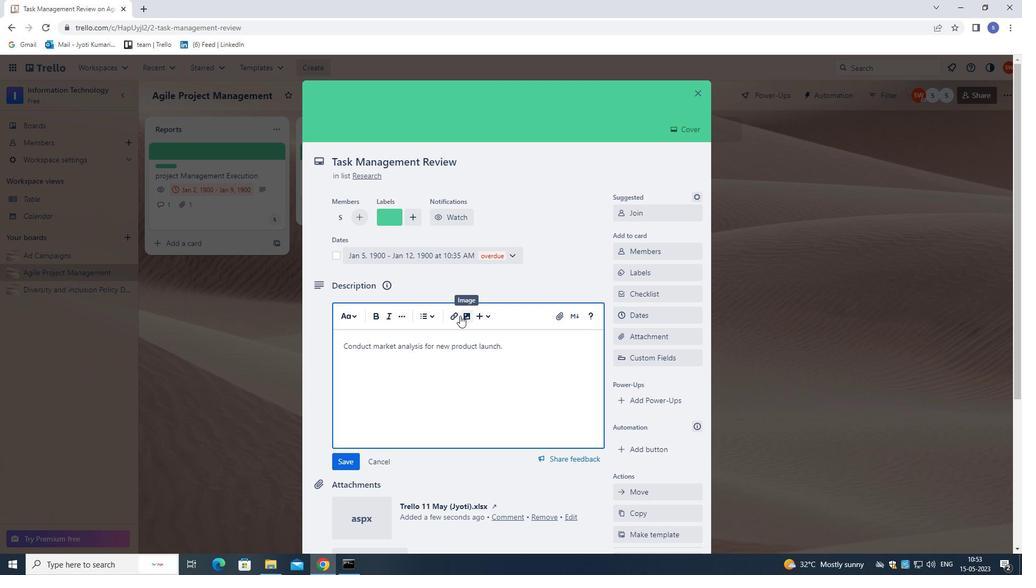 
Action: Mouse scrolled (465, 355) with delta (0, 0)
Screenshot: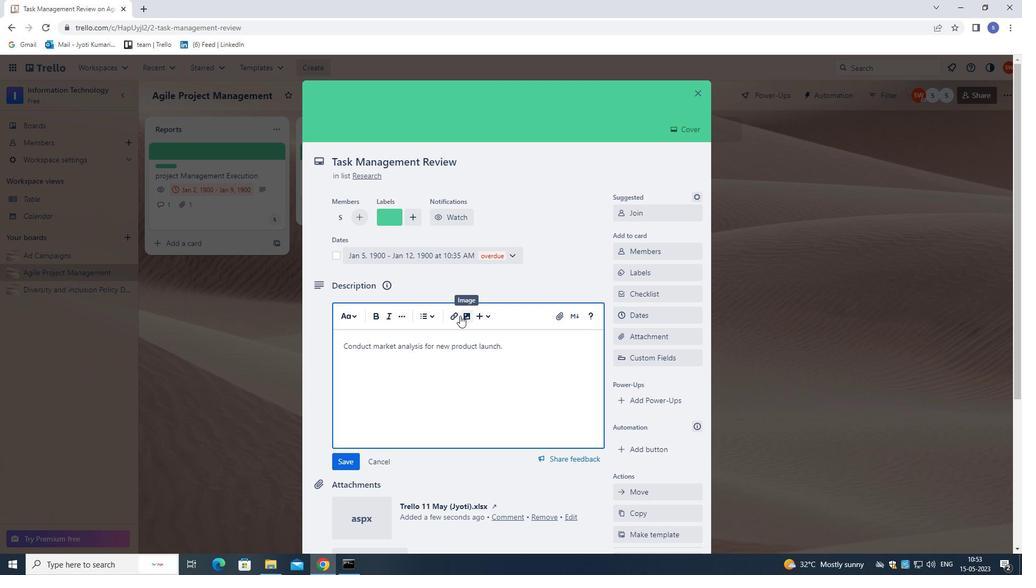 
Action: Mouse moved to (466, 359)
Screenshot: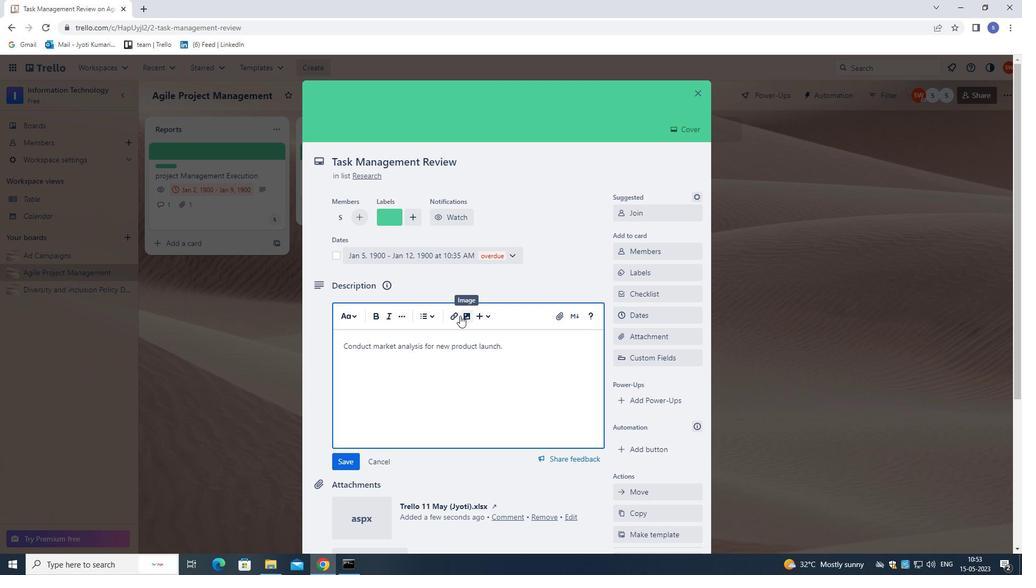 
Action: Mouse scrolled (466, 359) with delta (0, 0)
Screenshot: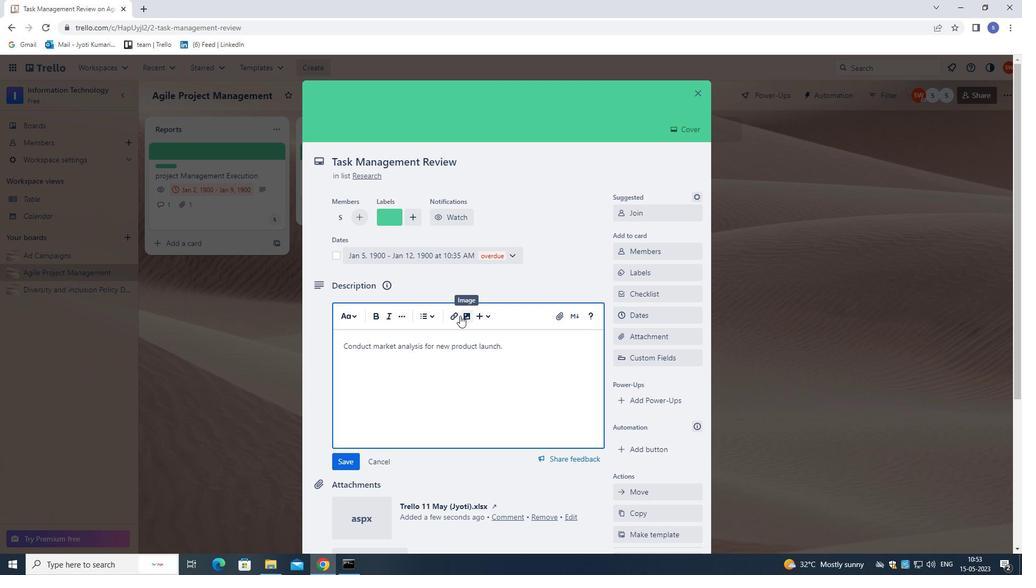 
Action: Mouse scrolled (466, 359) with delta (0, 0)
Screenshot: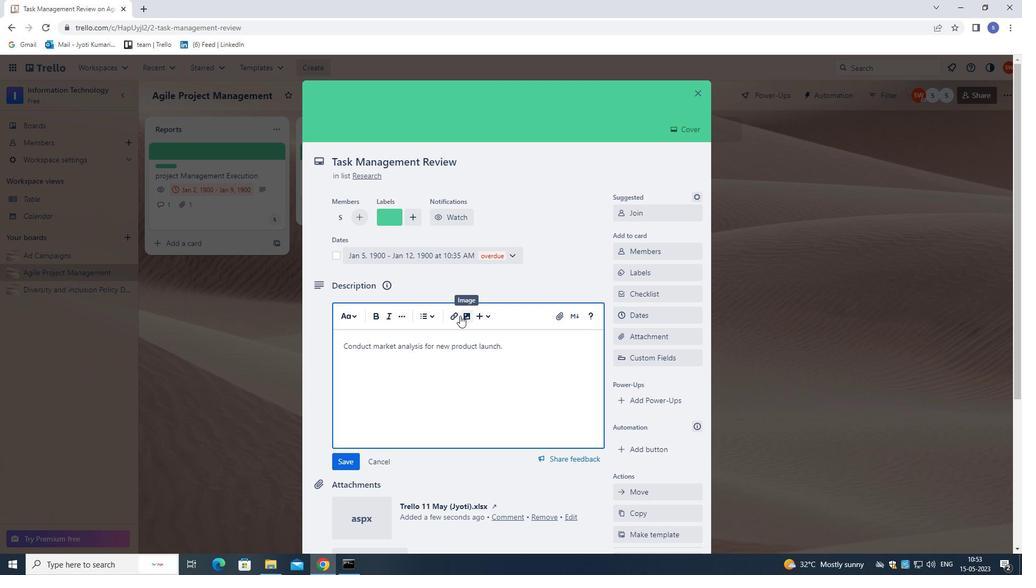 
Action: Mouse moved to (466, 359)
Screenshot: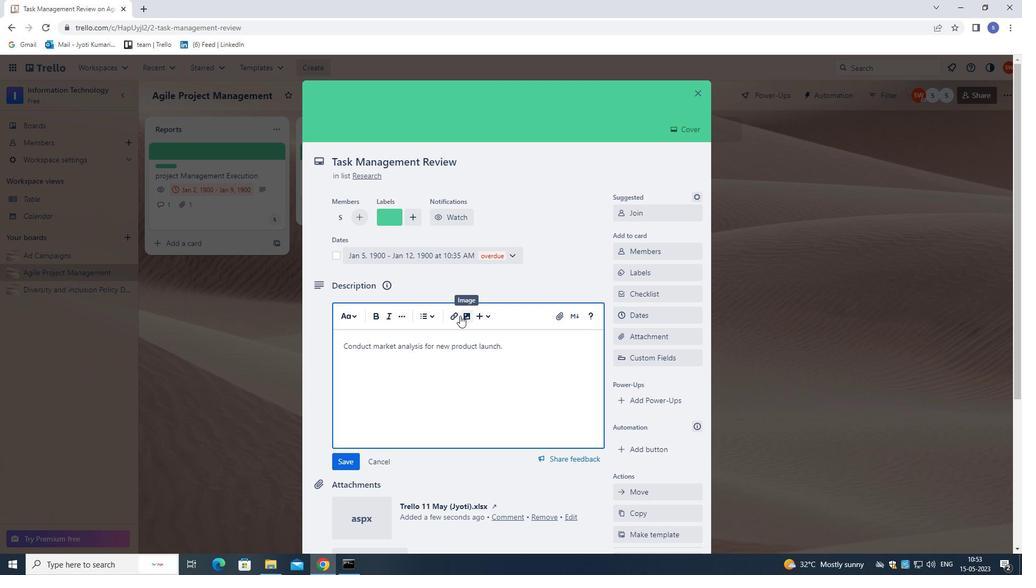 
Action: Mouse scrolled (466, 359) with delta (0, 0)
Screenshot: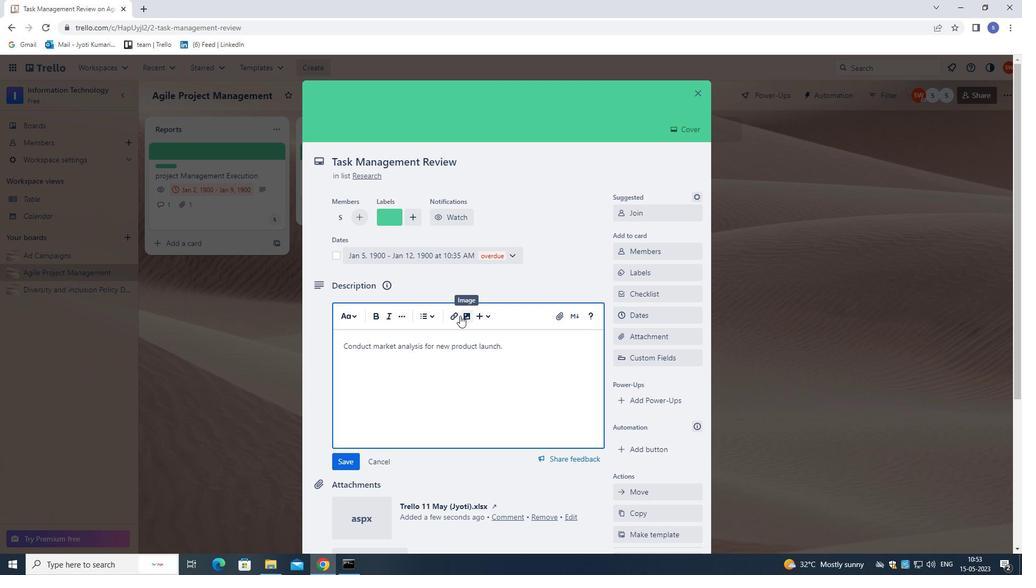
Action: Mouse scrolled (466, 359) with delta (0, 0)
Screenshot: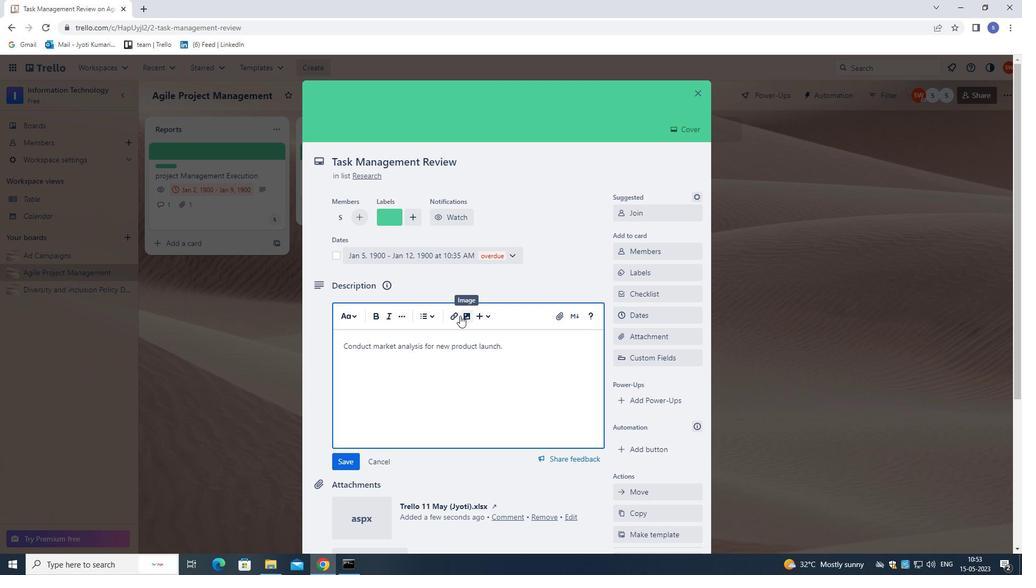 
Action: Mouse moved to (448, 480)
Screenshot: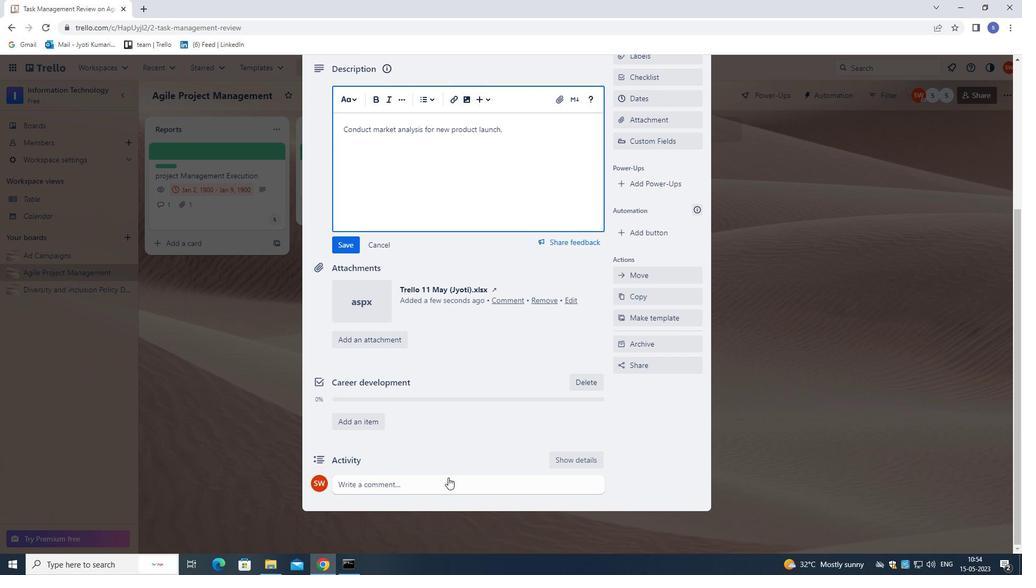 
Action: Mouse pressed left at (448, 480)
Screenshot: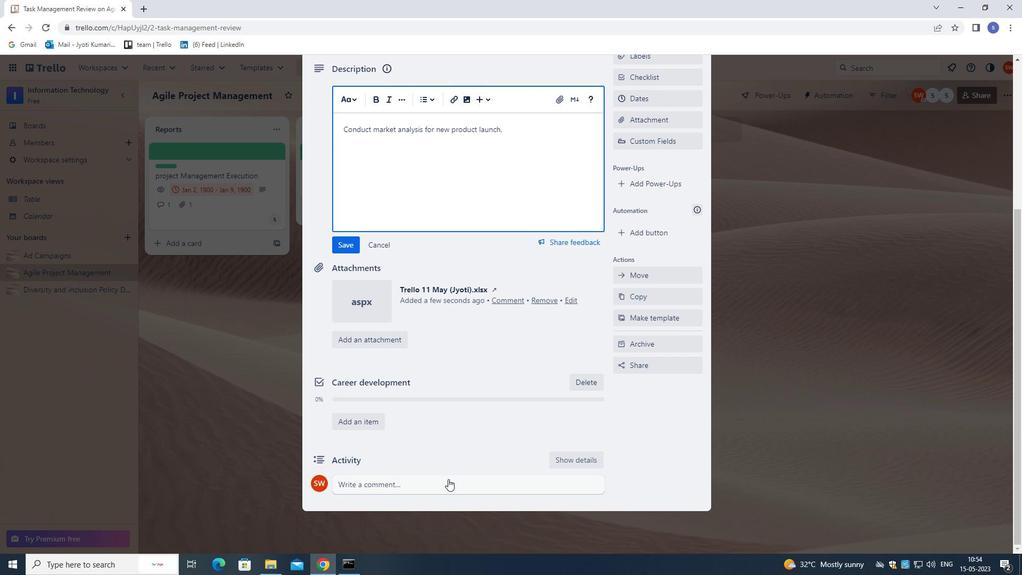 
Action: Mouse moved to (464, 380)
Screenshot: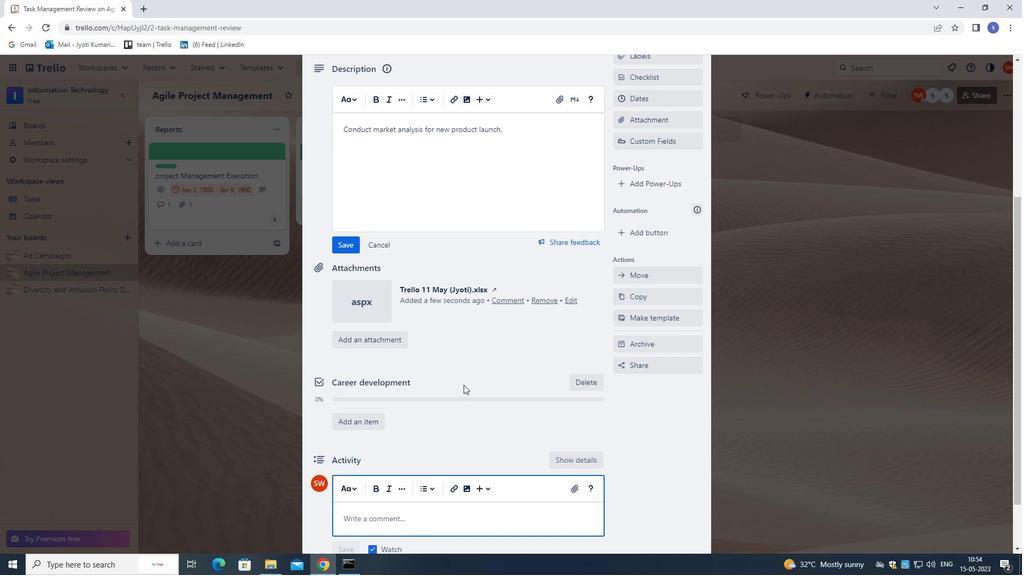
Action: Key pressed <Key.shift>GIVEN<Key.space>THE<Key.space>POTENTIAL<Key.space>IMPACT<Key.space>OF<Key.space>THIS<Key.space>TASK<Key.space>ON<Key.space>OUR<Key.space>COMPANY<Key.space>FINANCIAL<Key.space>PERFORMANCE<Key.space>,<Key.space>LET<Key.space>US<Key.space>ENSURE<Key.space>THAT<Key.space>WE<Key.space>APPROACH<Key.space>IT<Key.space>WITH<Key.space>A<Key.space>FOCUS<Key.space>ON<Key.space><Key.shift><Key.shift><Key.shift><Key.shift><Key.shift><Key.shift><Key.shift><Key.shift><Key.shift>ROI.
Screenshot: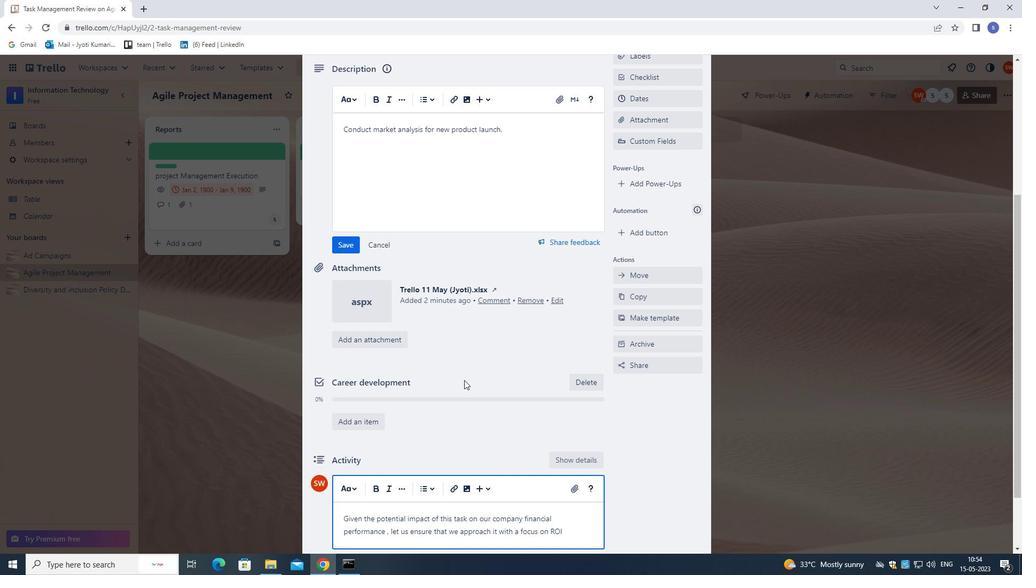 
Action: Mouse moved to (338, 240)
Screenshot: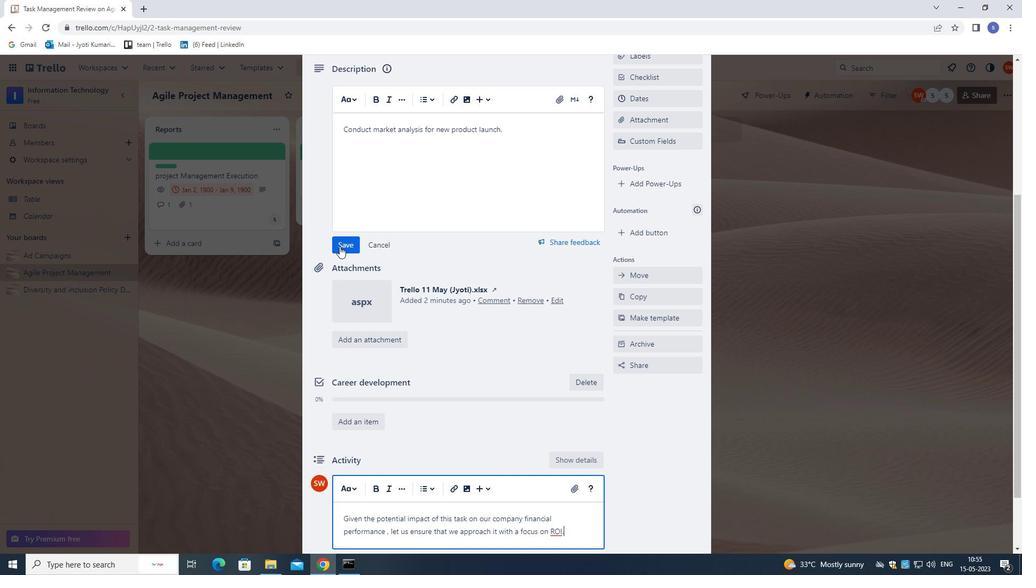 
Action: Mouse pressed left at (338, 240)
Screenshot: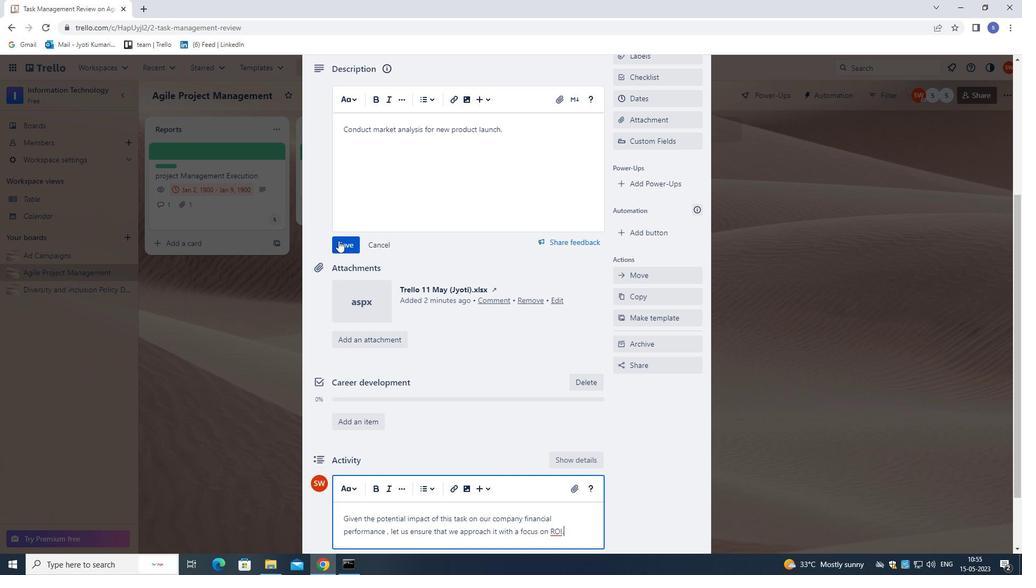 
Action: Mouse moved to (352, 288)
Screenshot: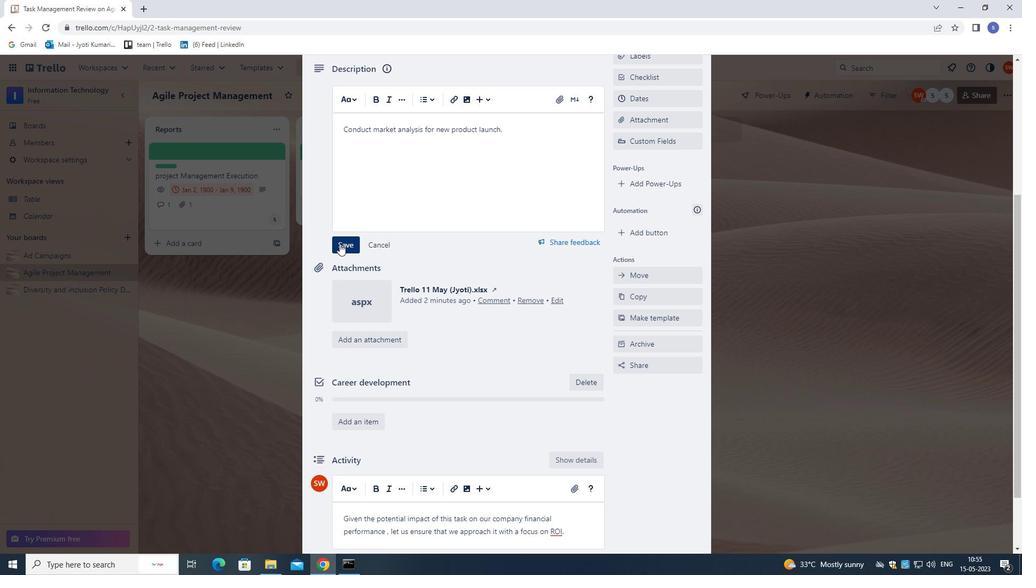 
Action: Mouse scrolled (352, 288) with delta (0, 0)
Screenshot: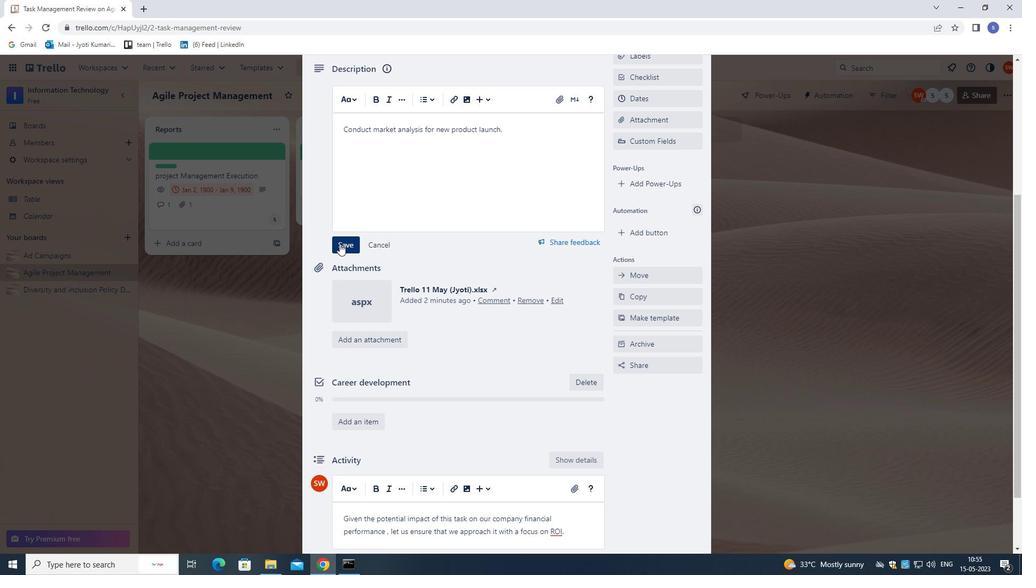 
Action: Mouse moved to (352, 301)
Screenshot: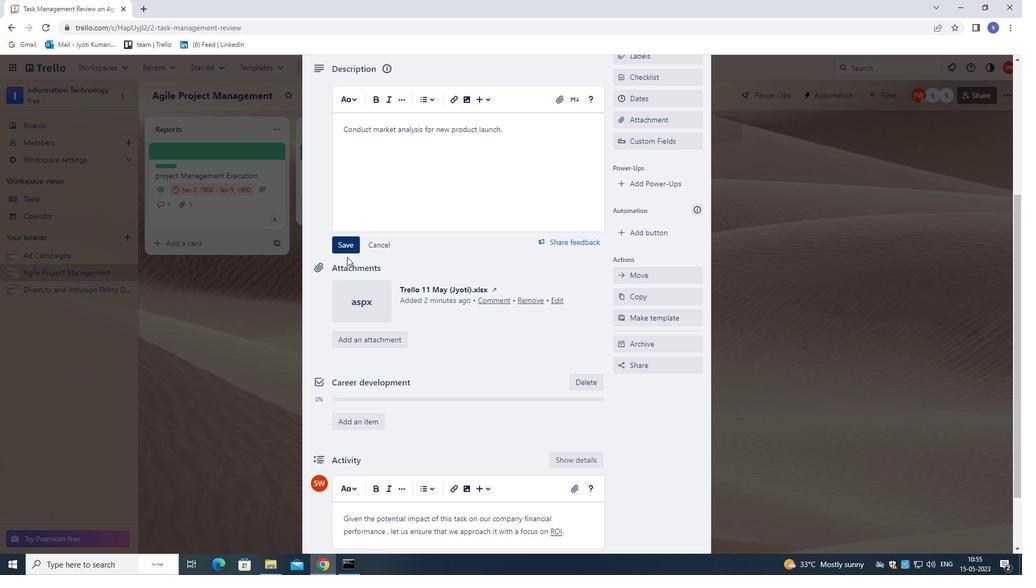 
Action: Mouse scrolled (352, 300) with delta (0, 0)
Screenshot: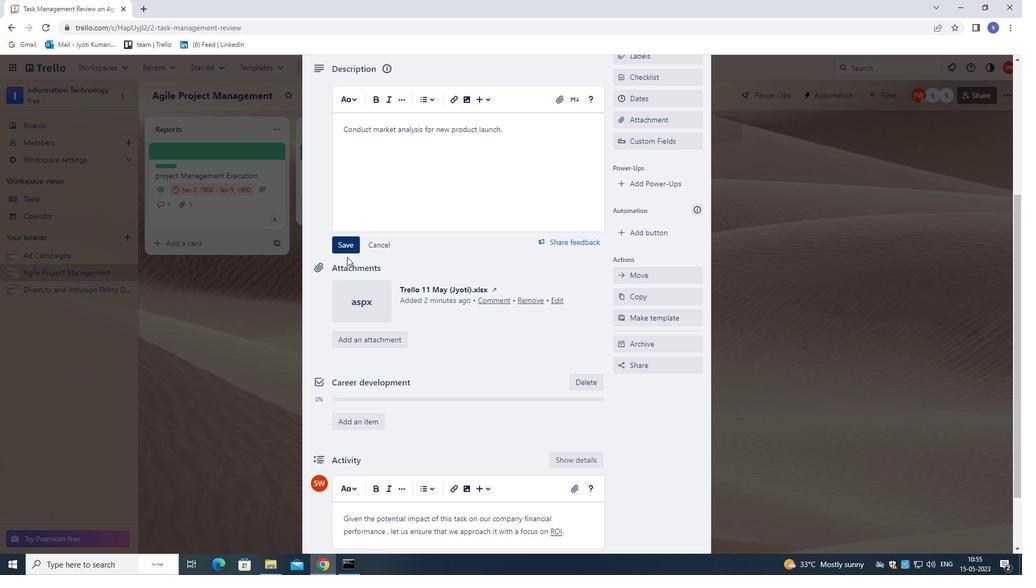 
Action: Mouse moved to (352, 314)
Screenshot: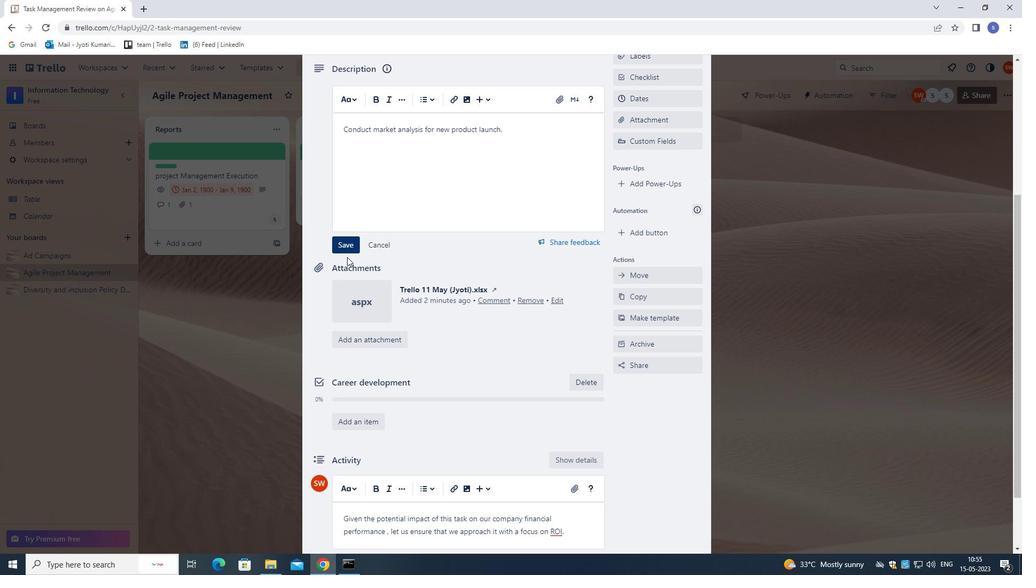 
Action: Mouse scrolled (352, 313) with delta (0, 0)
Screenshot: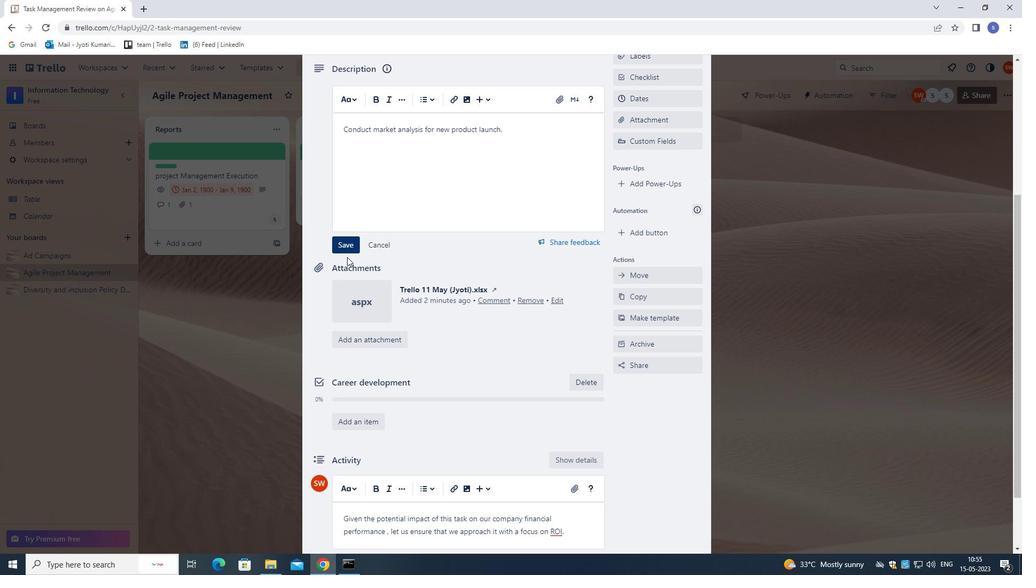 
Action: Mouse moved to (352, 321)
Screenshot: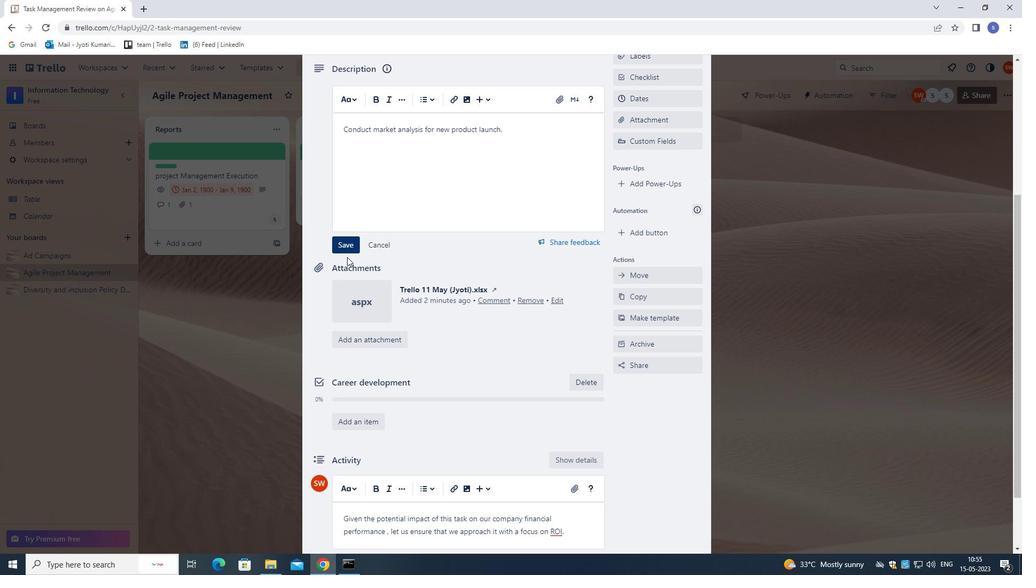 
Action: Mouse scrolled (352, 321) with delta (0, 0)
Screenshot: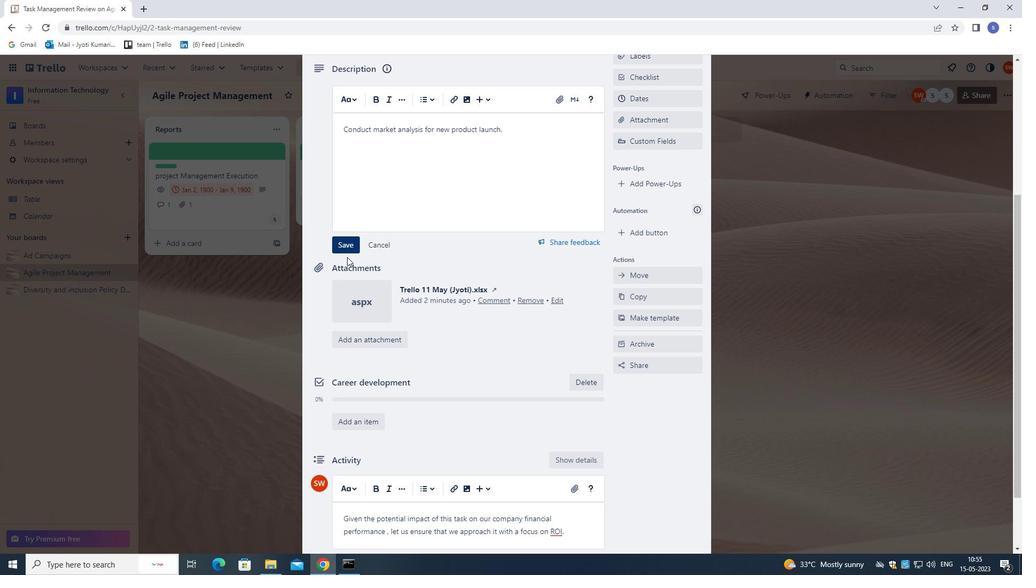 
Action: Mouse moved to (352, 329)
Screenshot: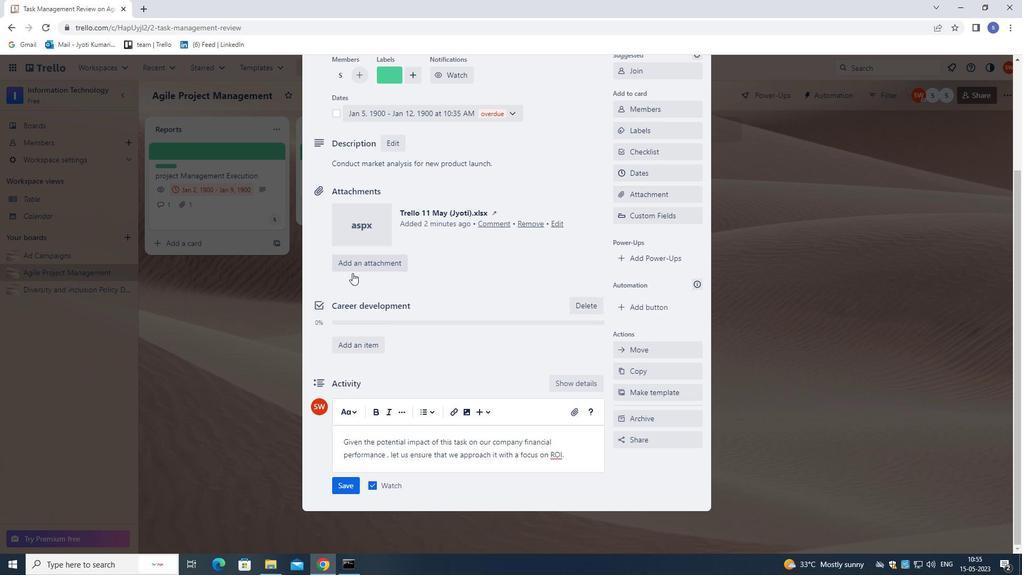 
Action: Mouse scrolled (352, 329) with delta (0, 0)
Screenshot: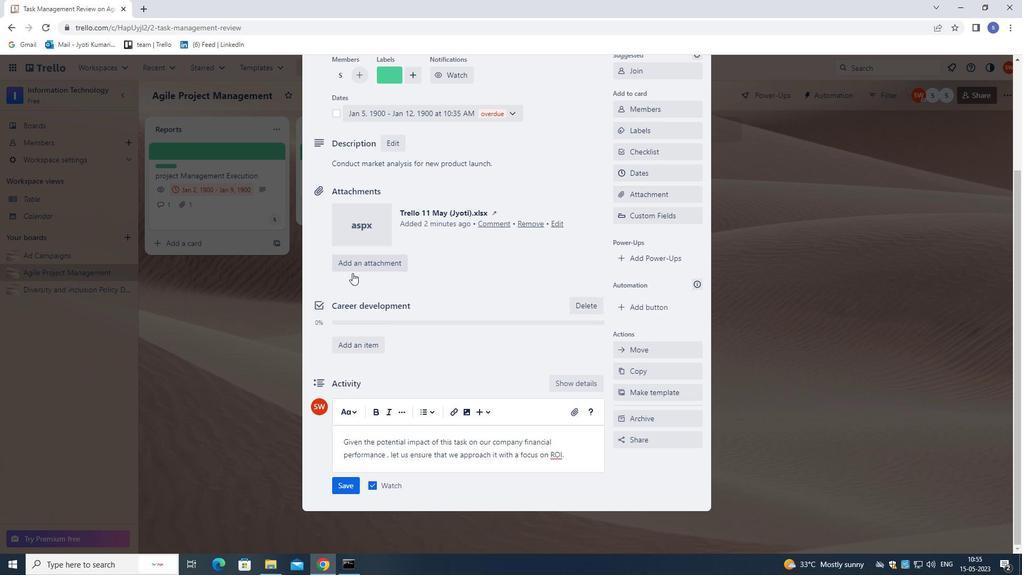 
Action: Mouse moved to (343, 490)
Screenshot: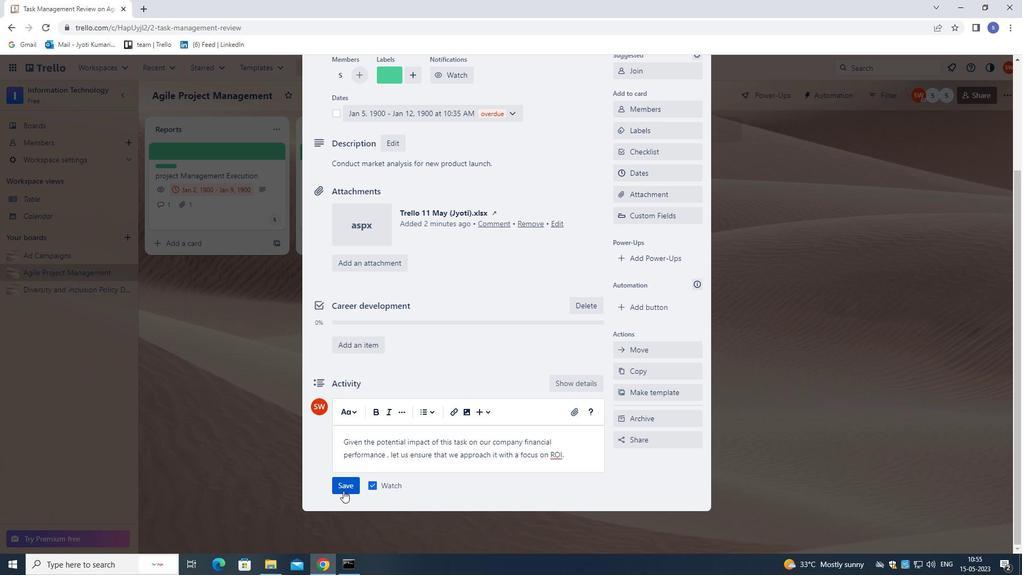 
Action: Mouse pressed left at (343, 490)
Screenshot: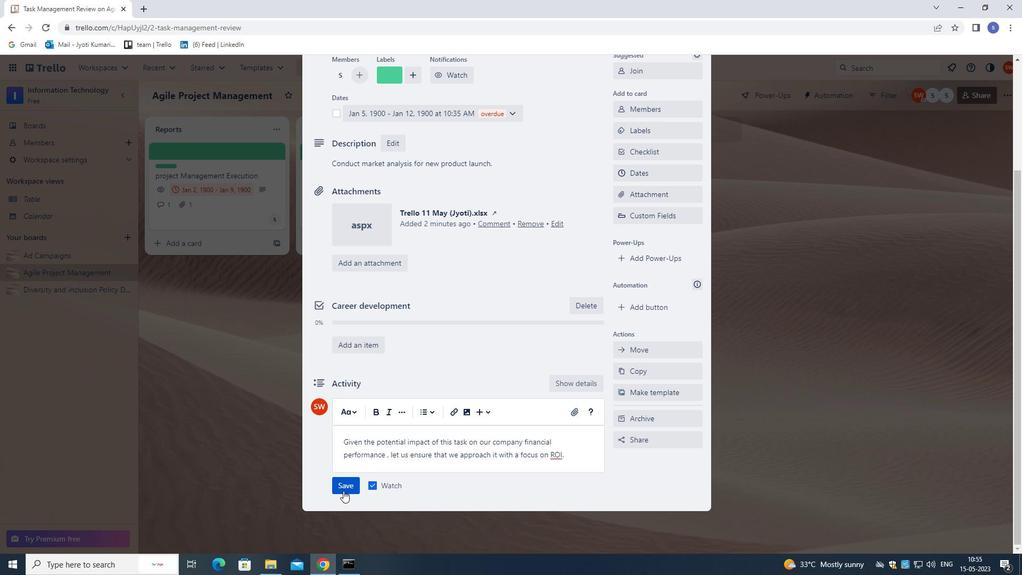
Action: Mouse moved to (431, 433)
Screenshot: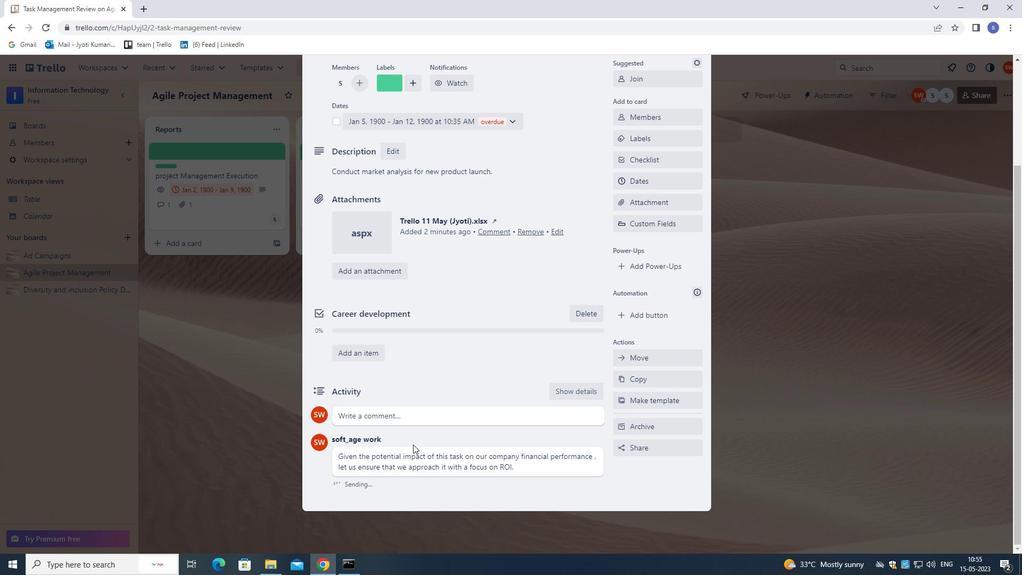 
Action: Mouse scrolled (431, 434) with delta (0, 0)
Screenshot: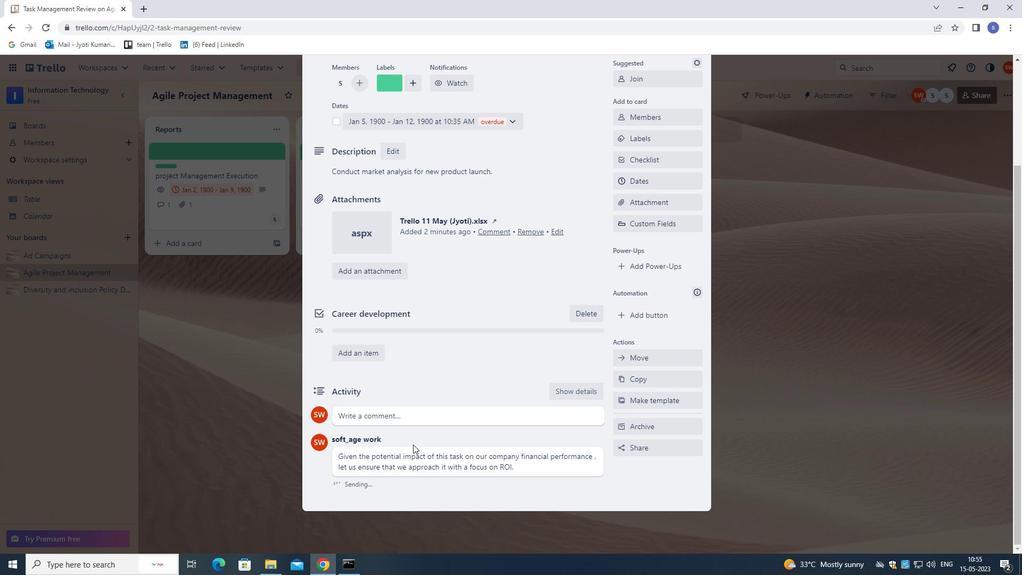 
Action: Mouse moved to (434, 430)
Screenshot: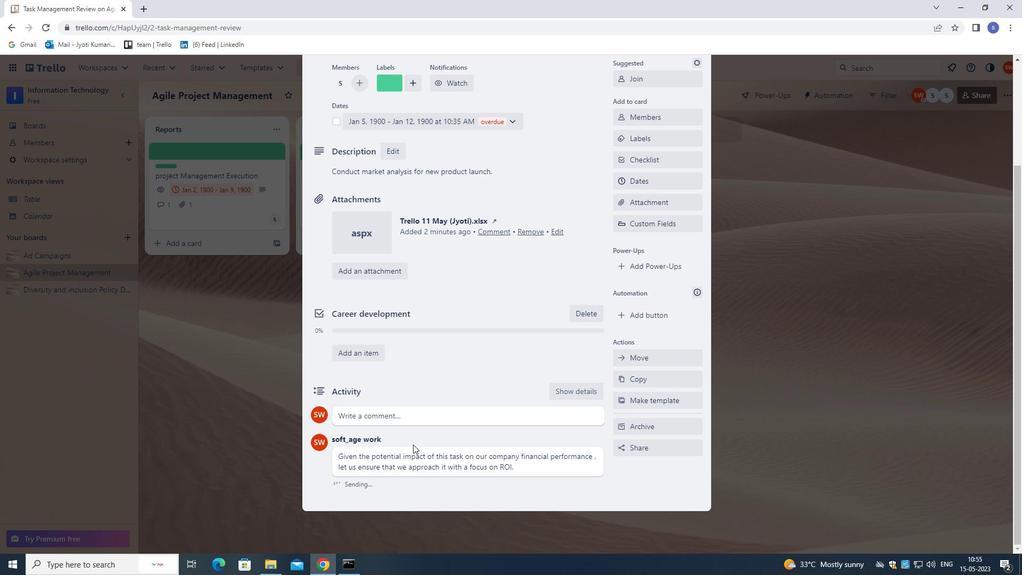 
Action: Mouse scrolled (434, 431) with delta (0, 0)
Screenshot: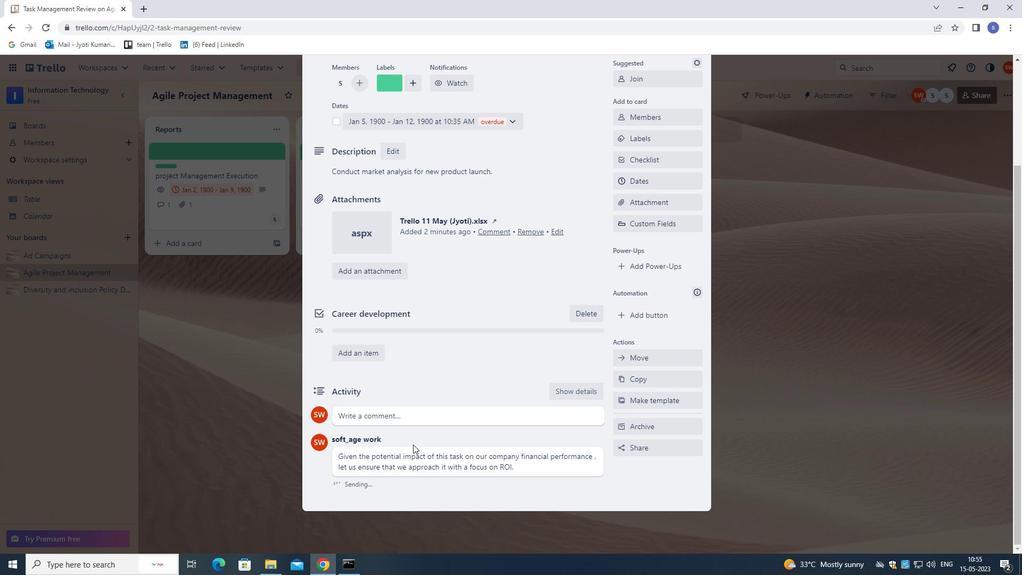 
Action: Mouse moved to (439, 425)
Screenshot: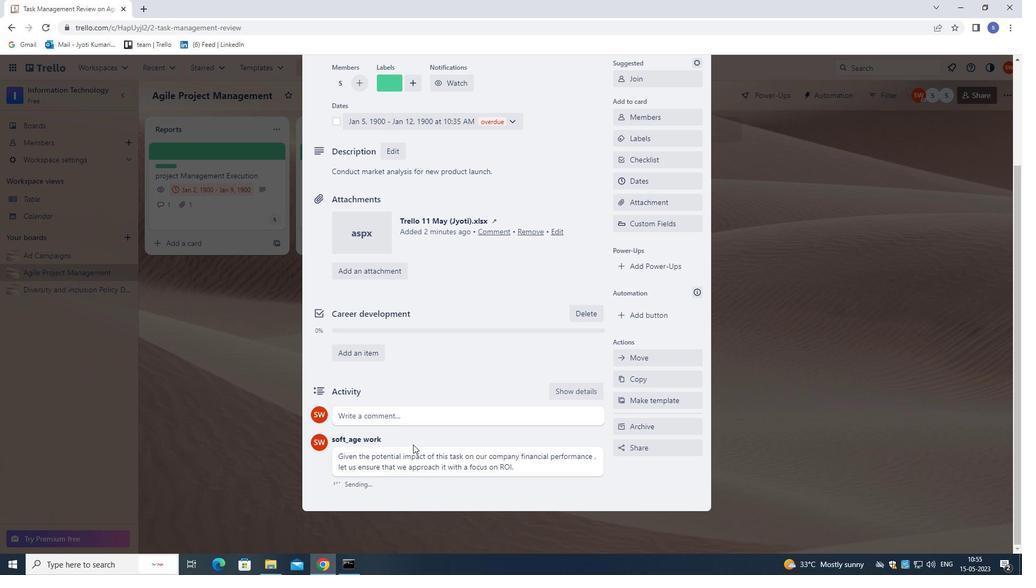 
Action: Mouse scrolled (439, 425) with delta (0, 0)
Screenshot: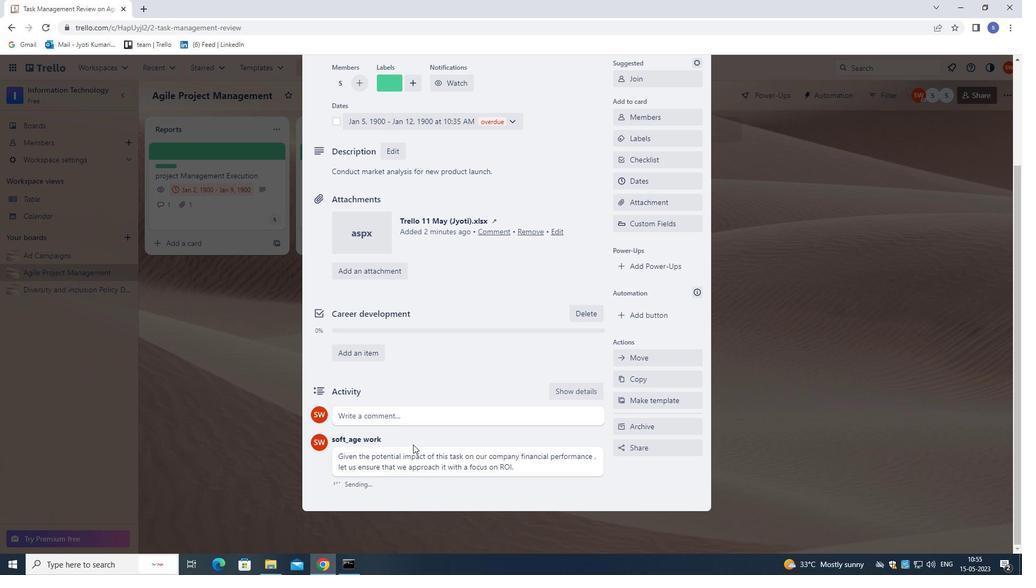 
Action: Mouse moved to (445, 418)
Screenshot: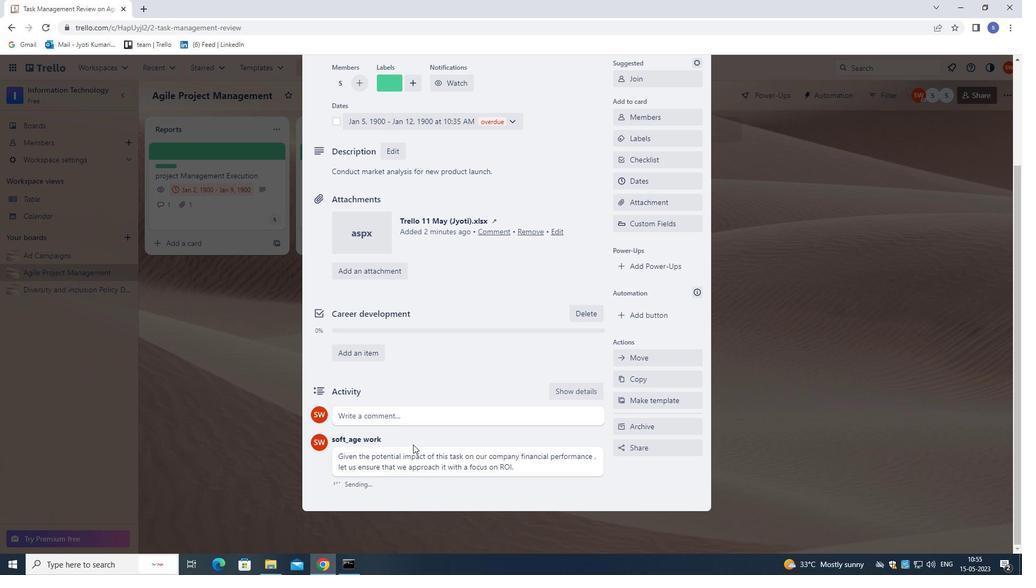 
Action: Mouse scrolled (445, 419) with delta (0, 0)
Screenshot: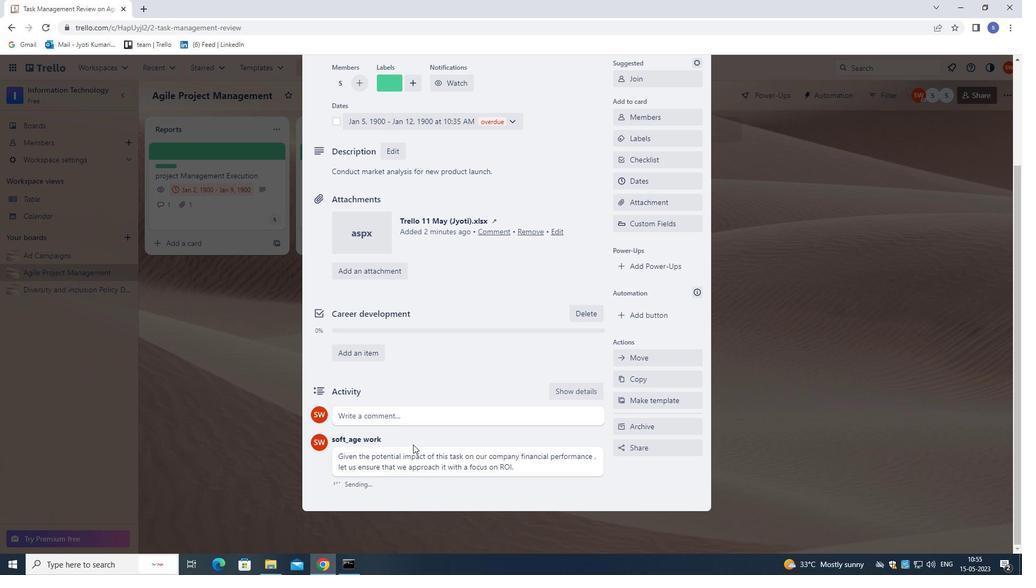 
Action: Mouse moved to (462, 401)
Screenshot: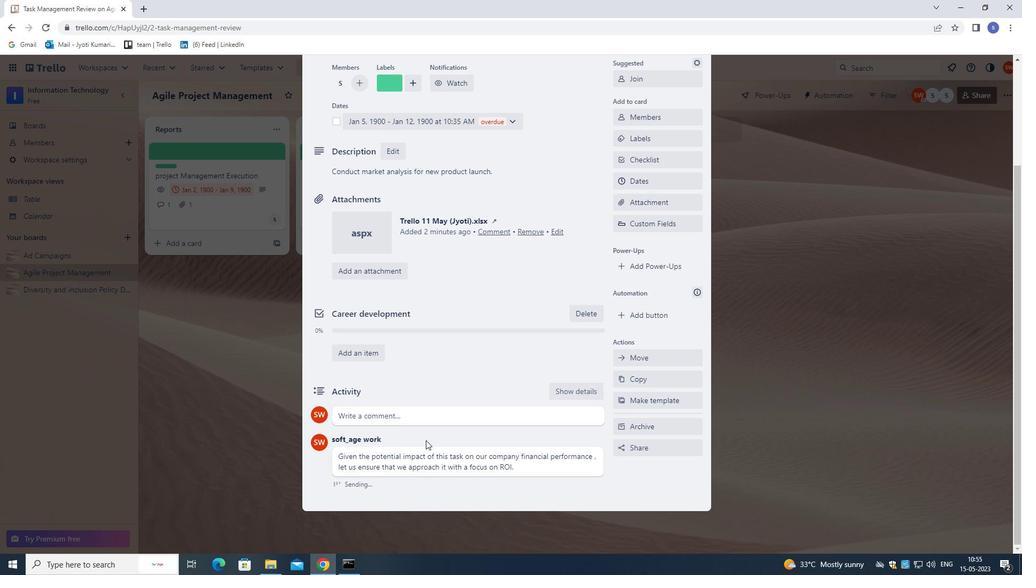 
Action: Mouse scrolled (462, 401) with delta (0, 0)
Screenshot: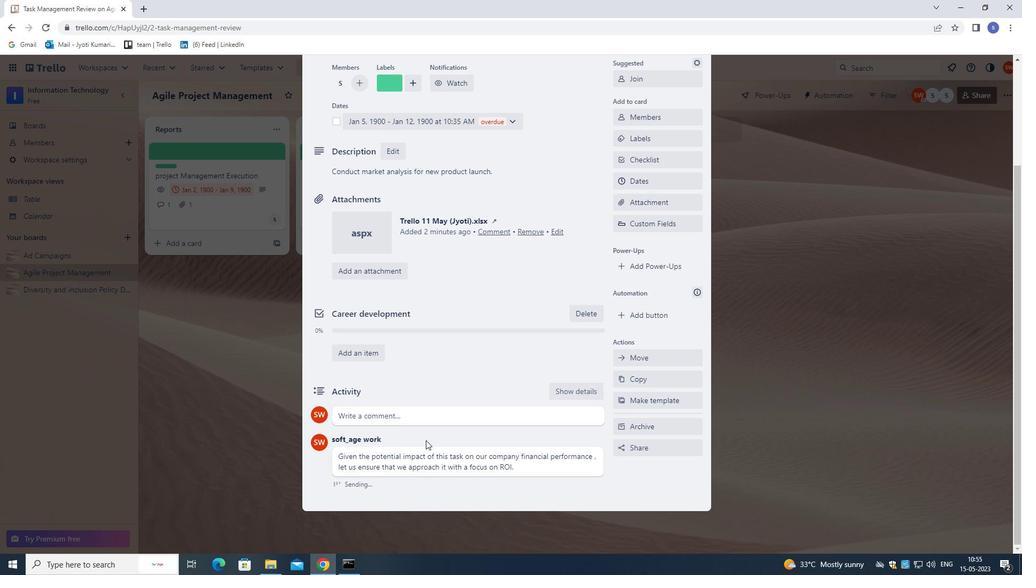 
Action: Mouse moved to (695, 92)
Screenshot: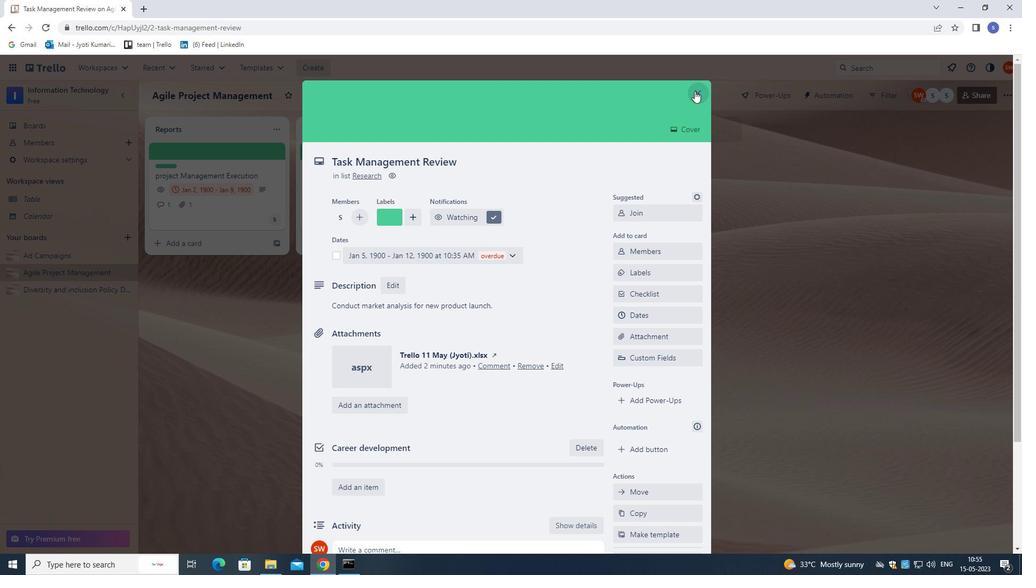 
Action: Mouse pressed left at (695, 92)
Screenshot: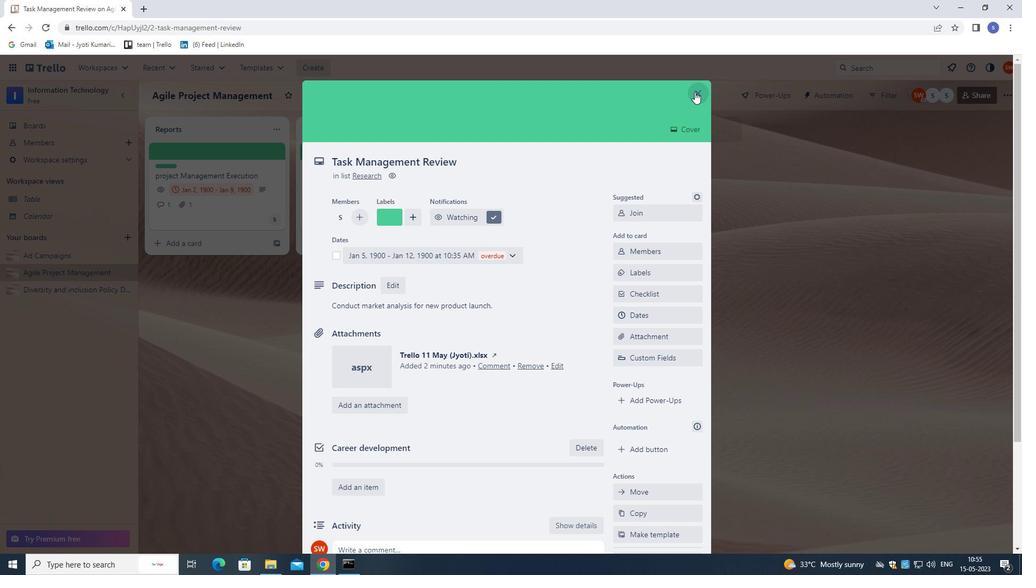 
Action: Mouse moved to (690, 95)
Screenshot: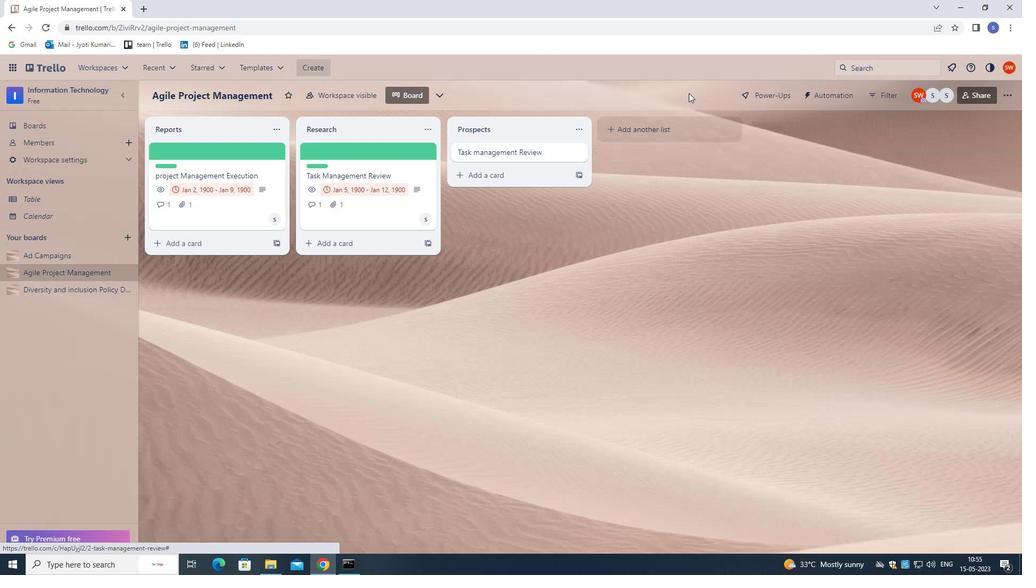 
